 Task: Check the percentage active listings of ceramic floors in the last 5 years.
Action: Mouse moved to (1112, 252)
Screenshot: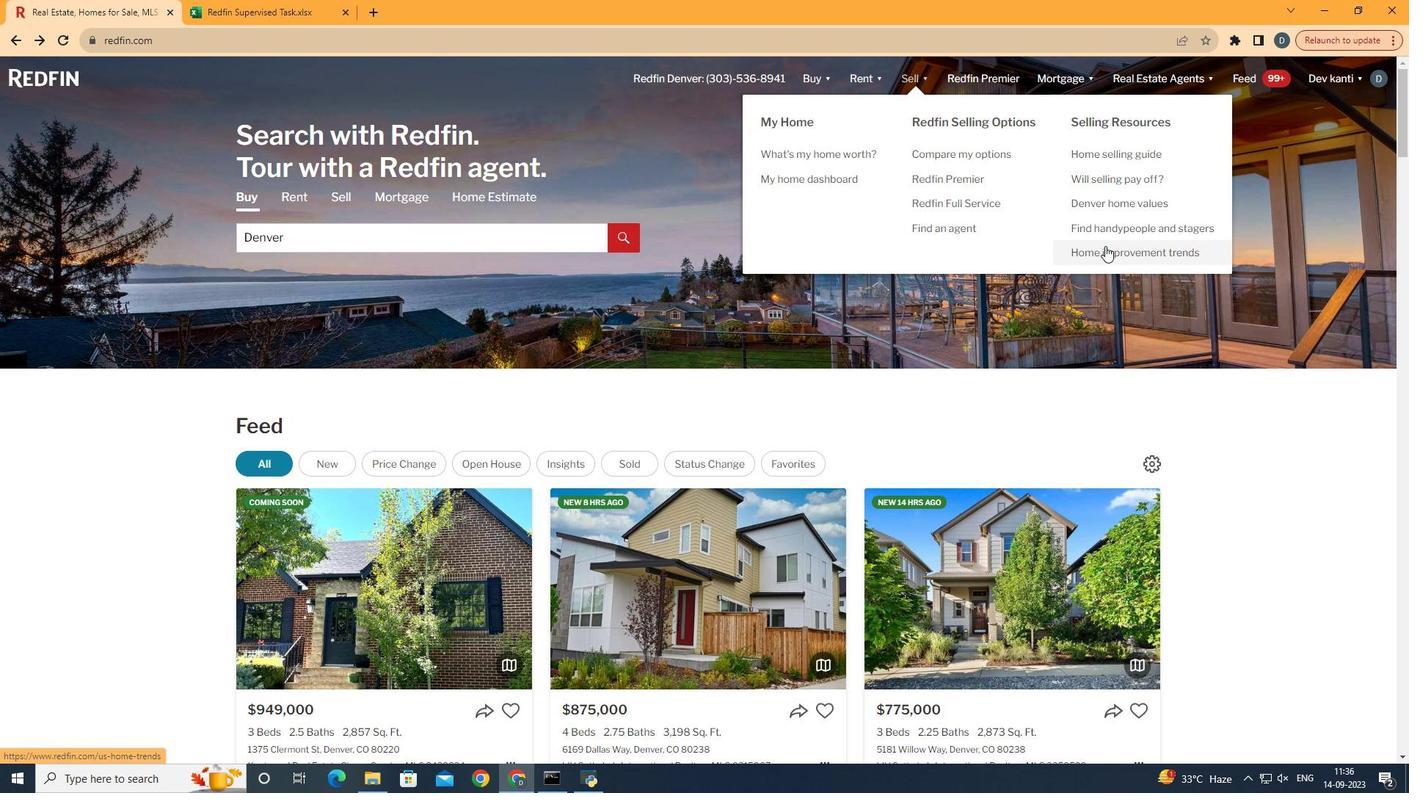 
Action: Mouse pressed left at (1112, 252)
Screenshot: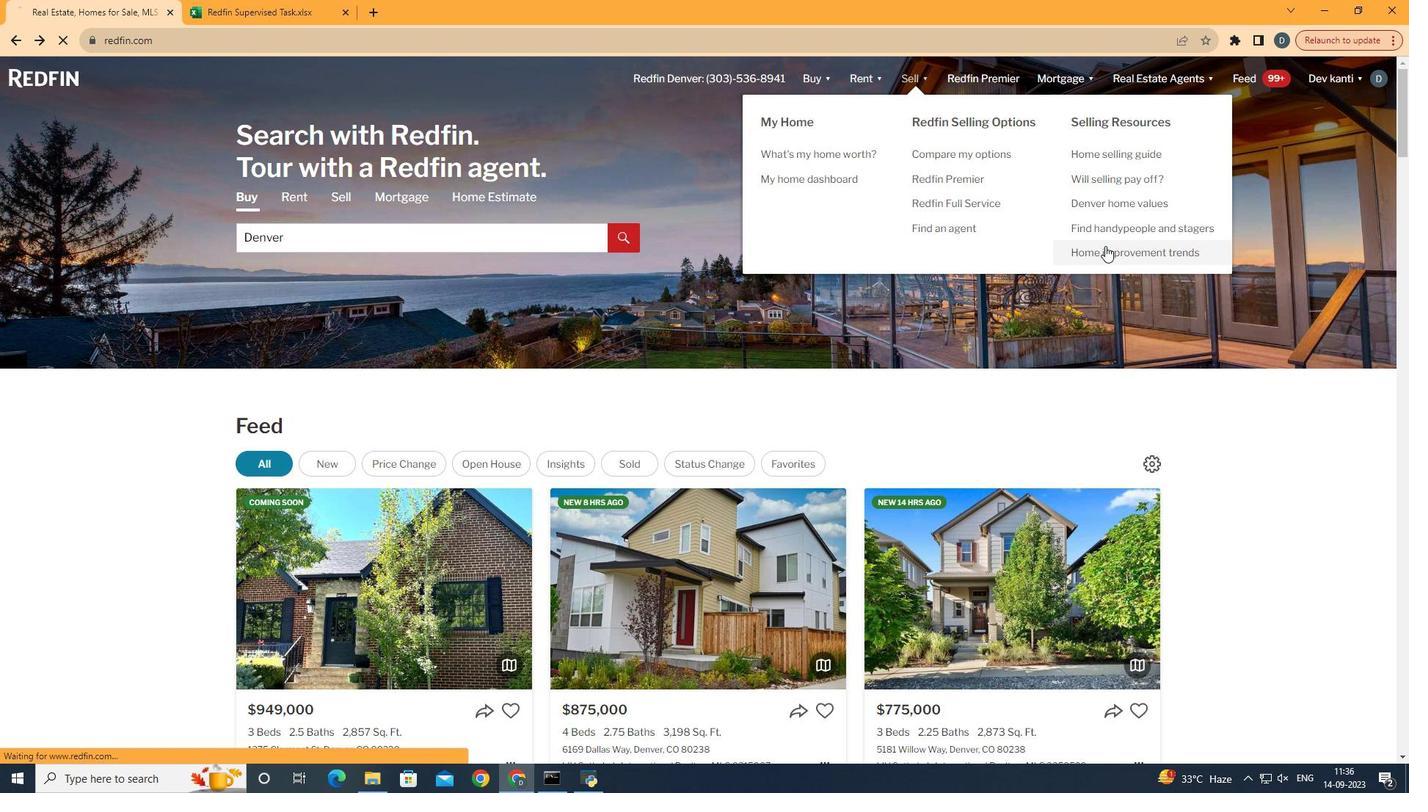 
Action: Mouse moved to (341, 297)
Screenshot: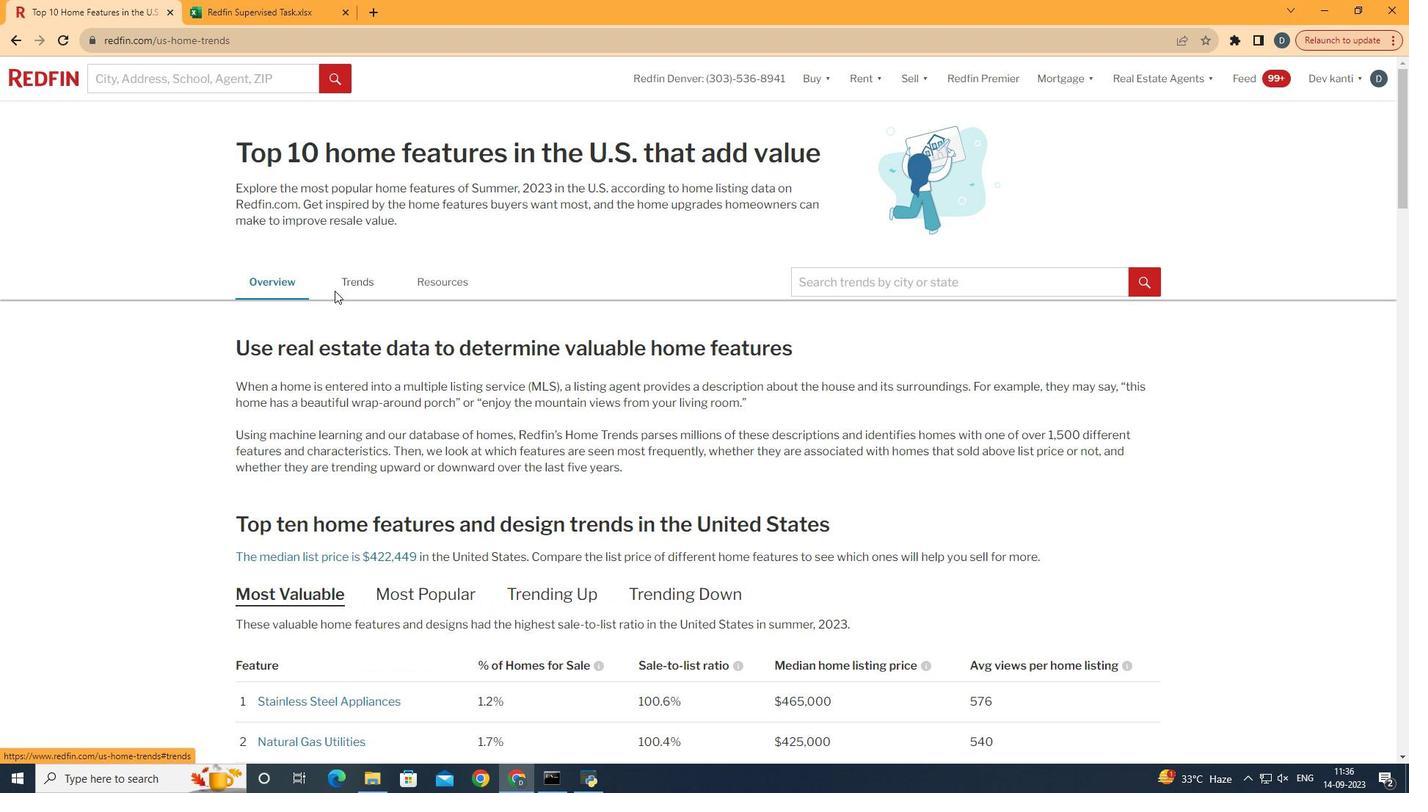 
Action: Mouse pressed left at (341, 297)
Screenshot: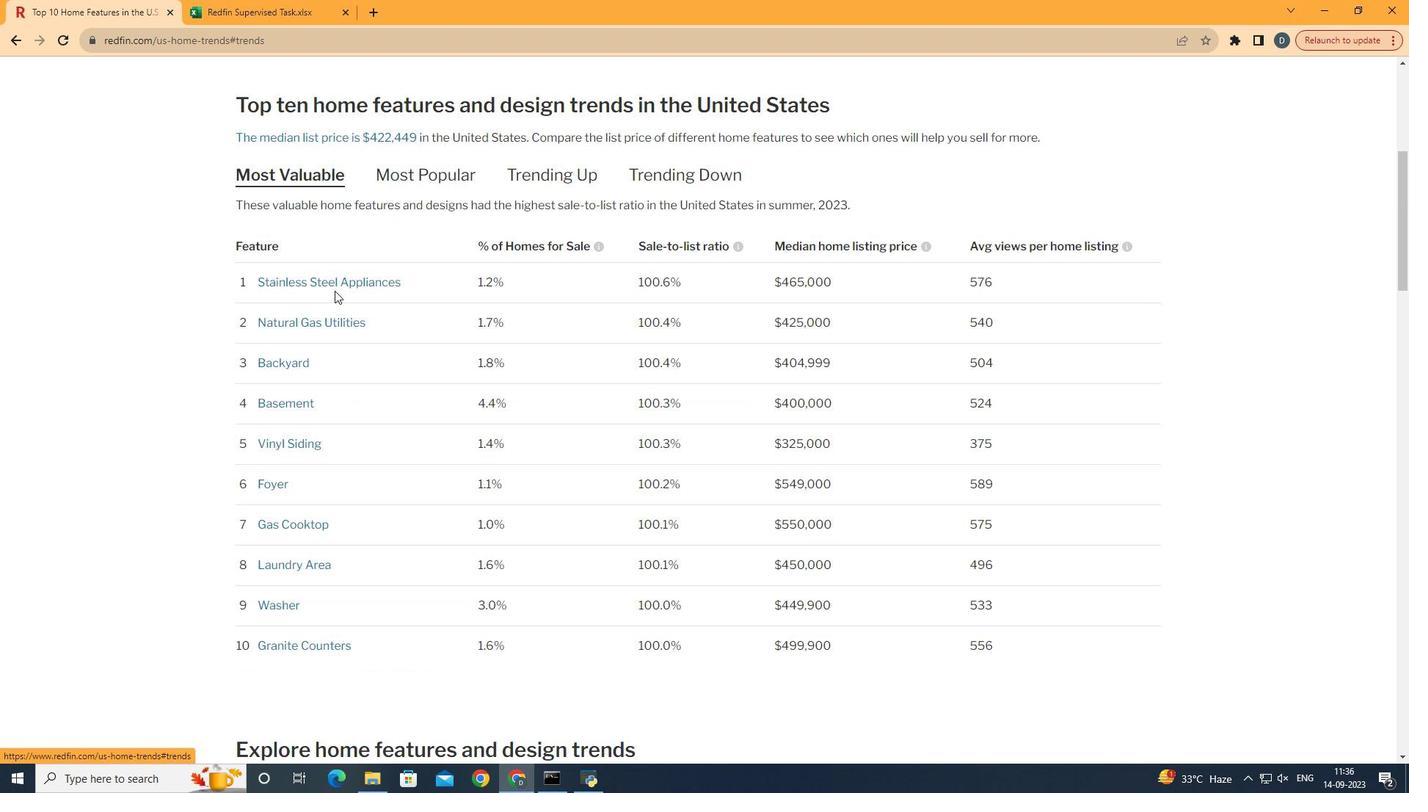 
Action: Mouse moved to (501, 335)
Screenshot: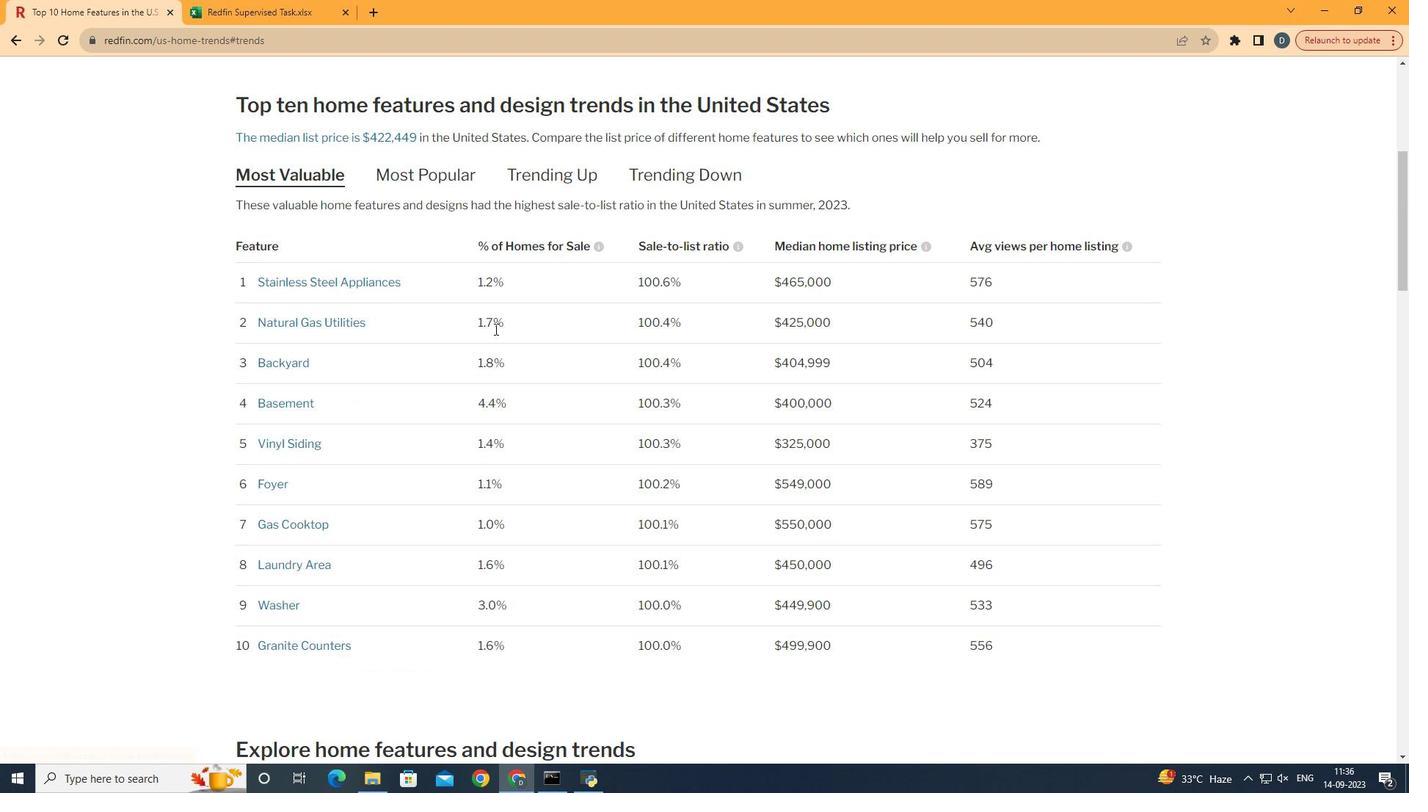 
Action: Mouse scrolled (501, 334) with delta (0, 0)
Screenshot: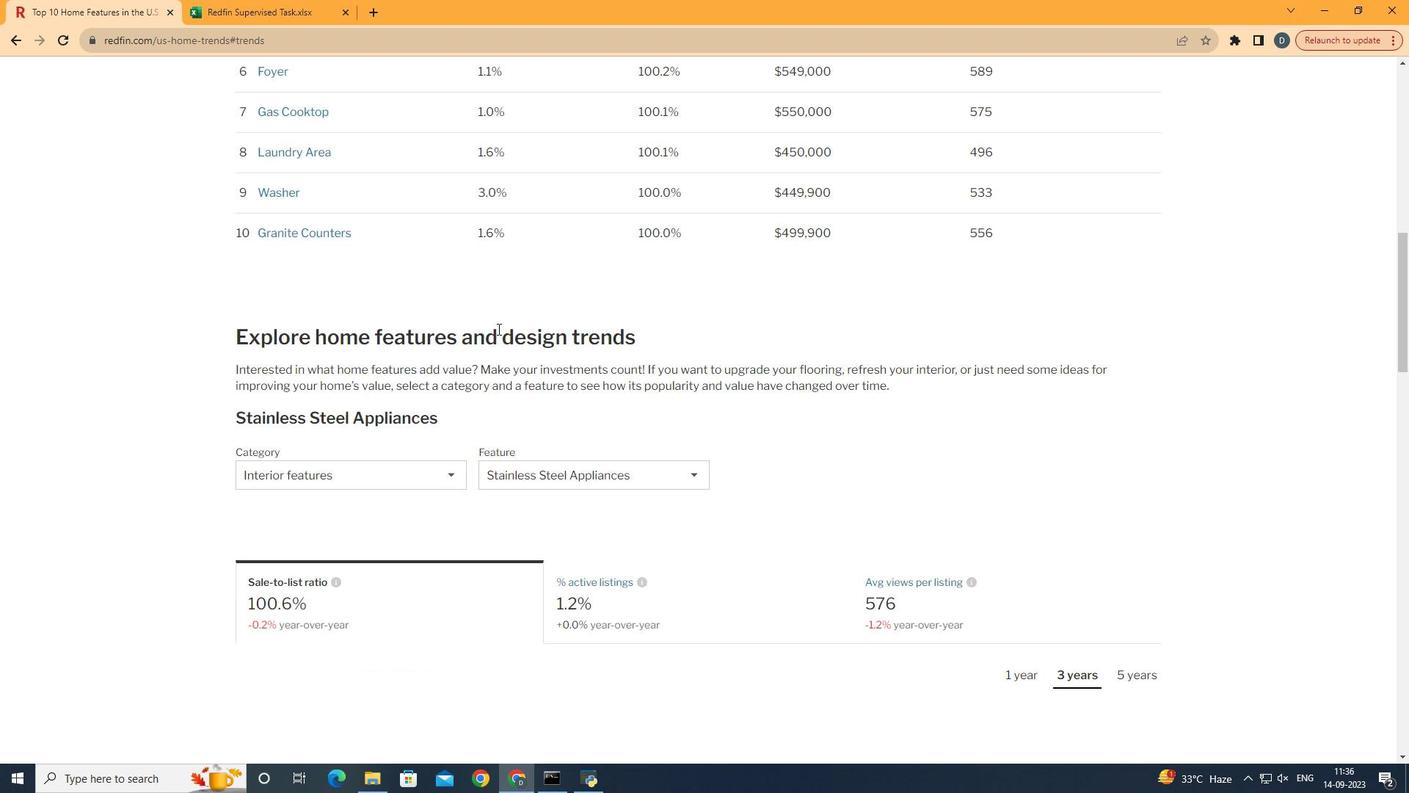 
Action: Mouse scrolled (501, 334) with delta (0, 0)
Screenshot: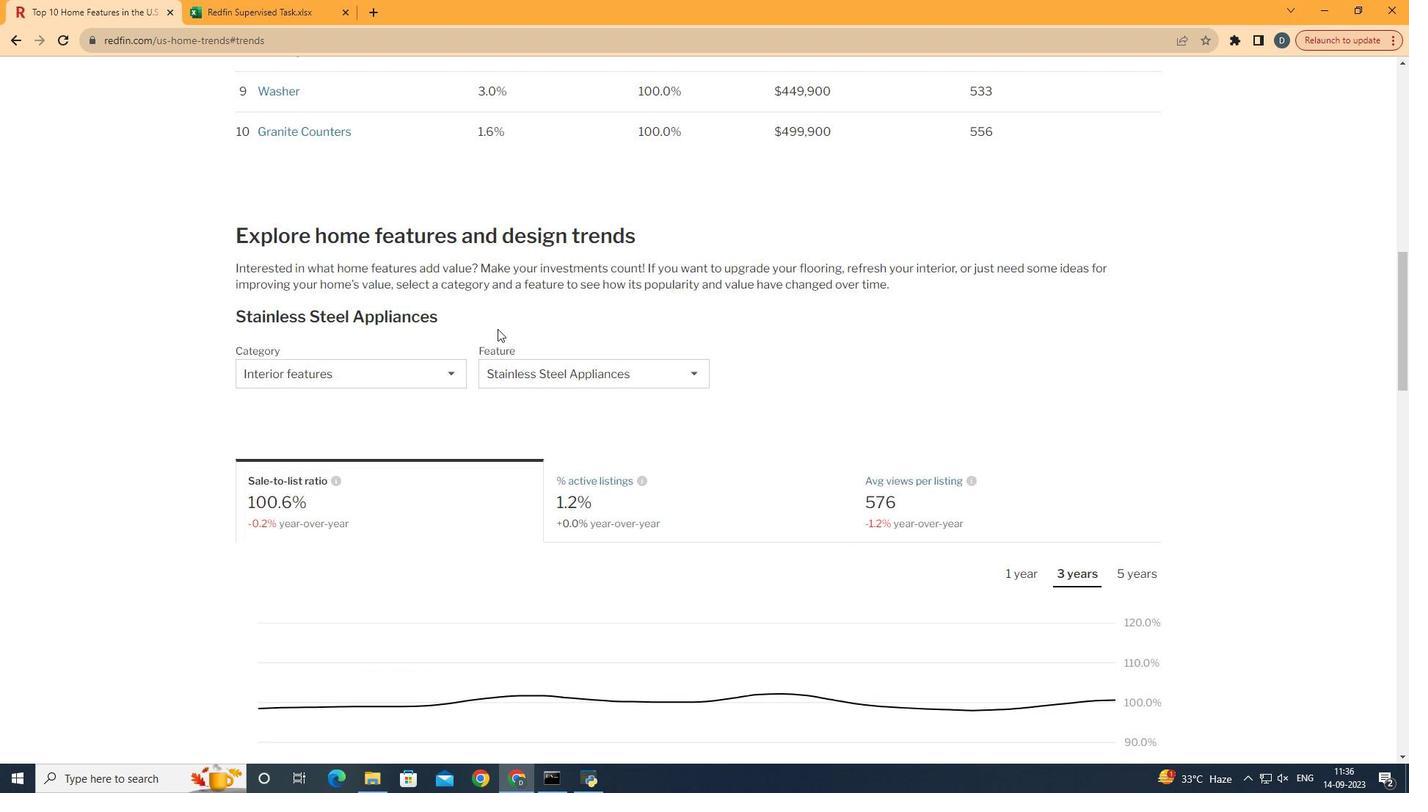 
Action: Mouse scrolled (501, 334) with delta (0, 0)
Screenshot: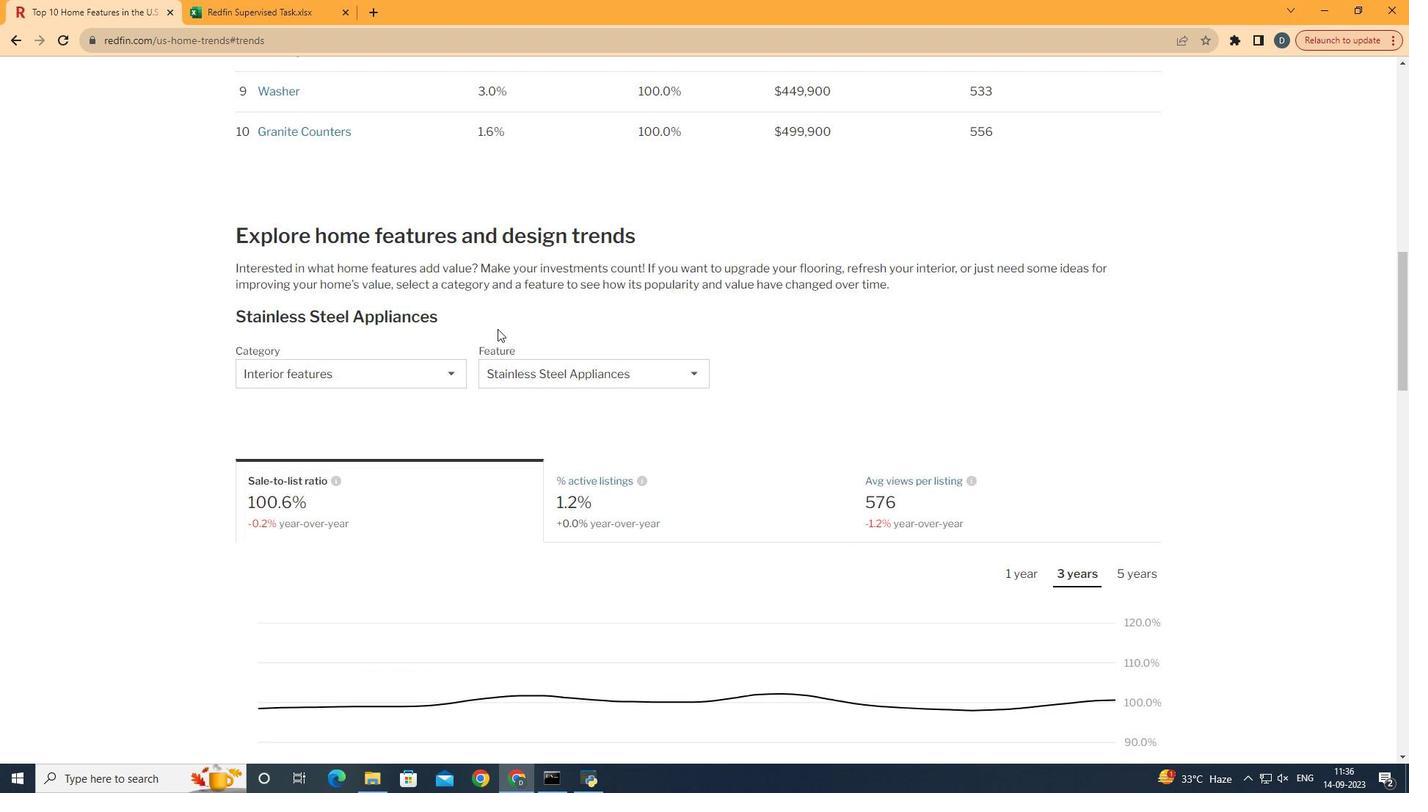 
Action: Mouse scrolled (501, 334) with delta (0, 0)
Screenshot: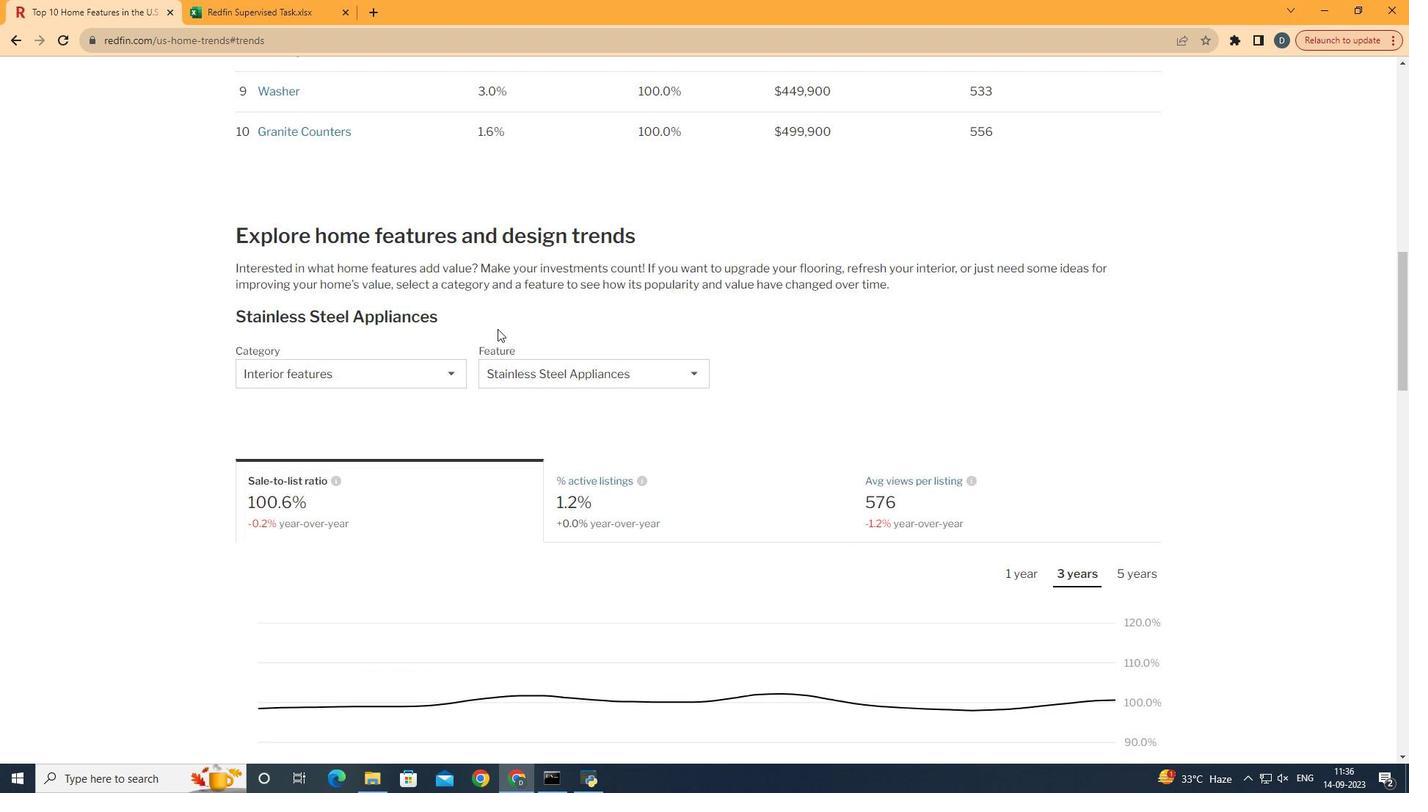 
Action: Mouse scrolled (501, 334) with delta (0, 0)
Screenshot: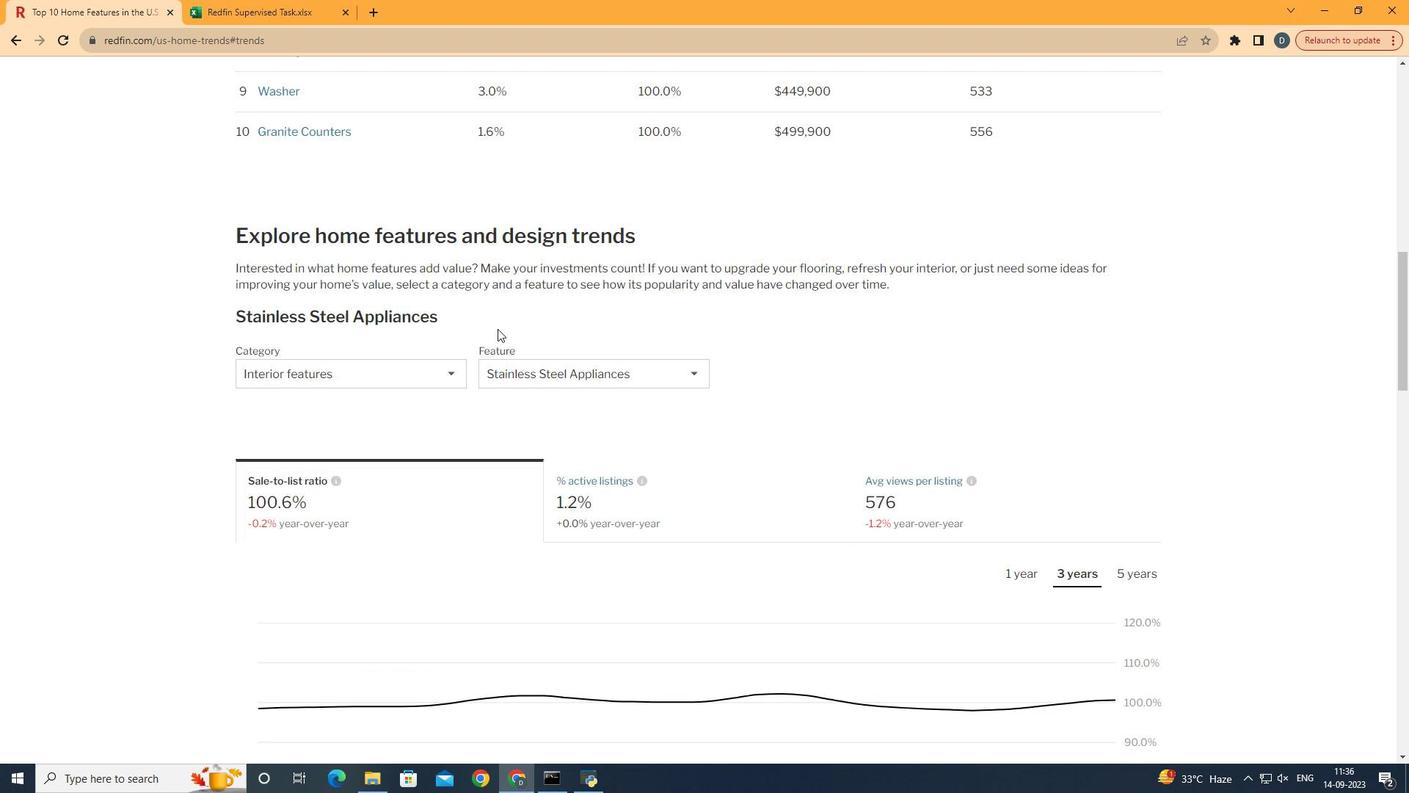 
Action: Mouse moved to (502, 335)
Screenshot: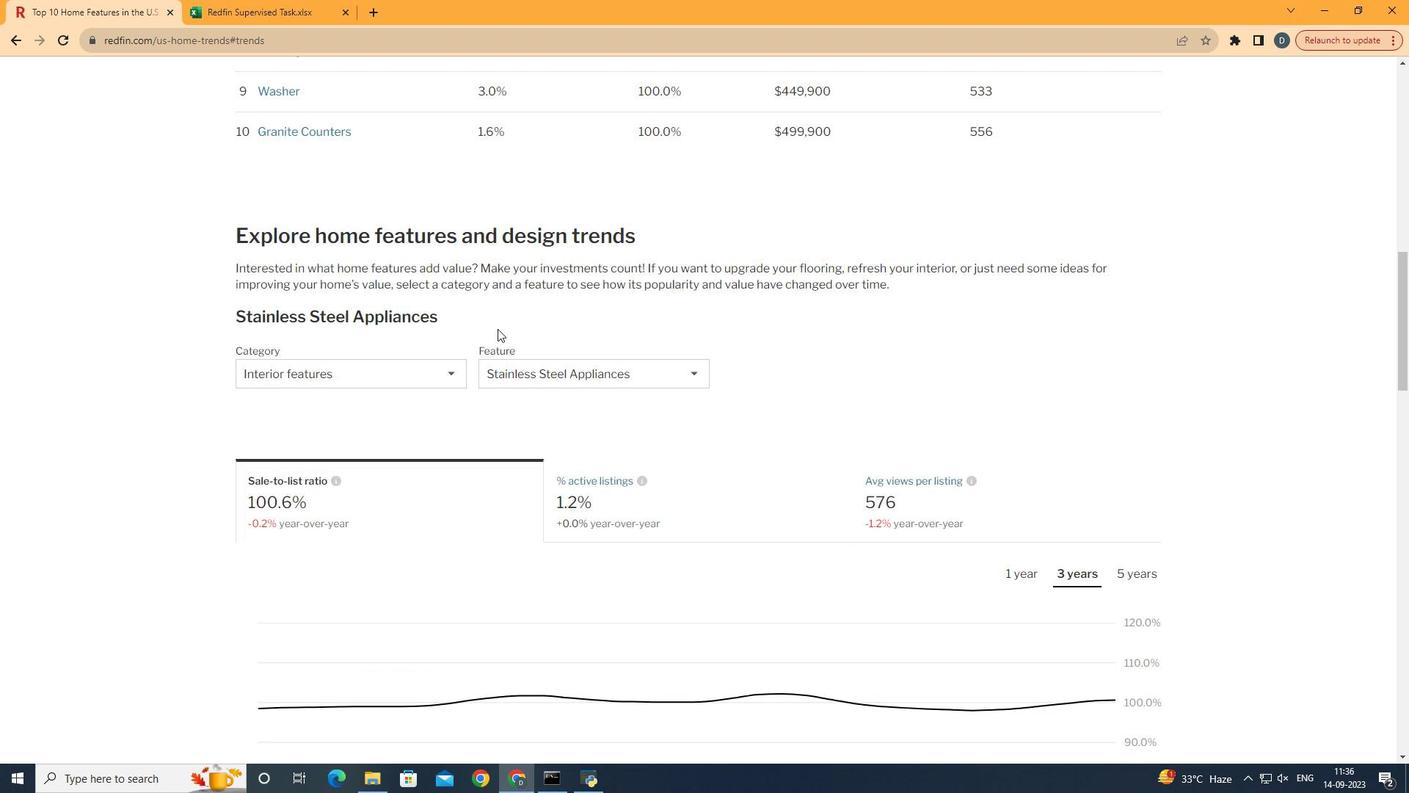 
Action: Mouse scrolled (502, 334) with delta (0, 0)
Screenshot: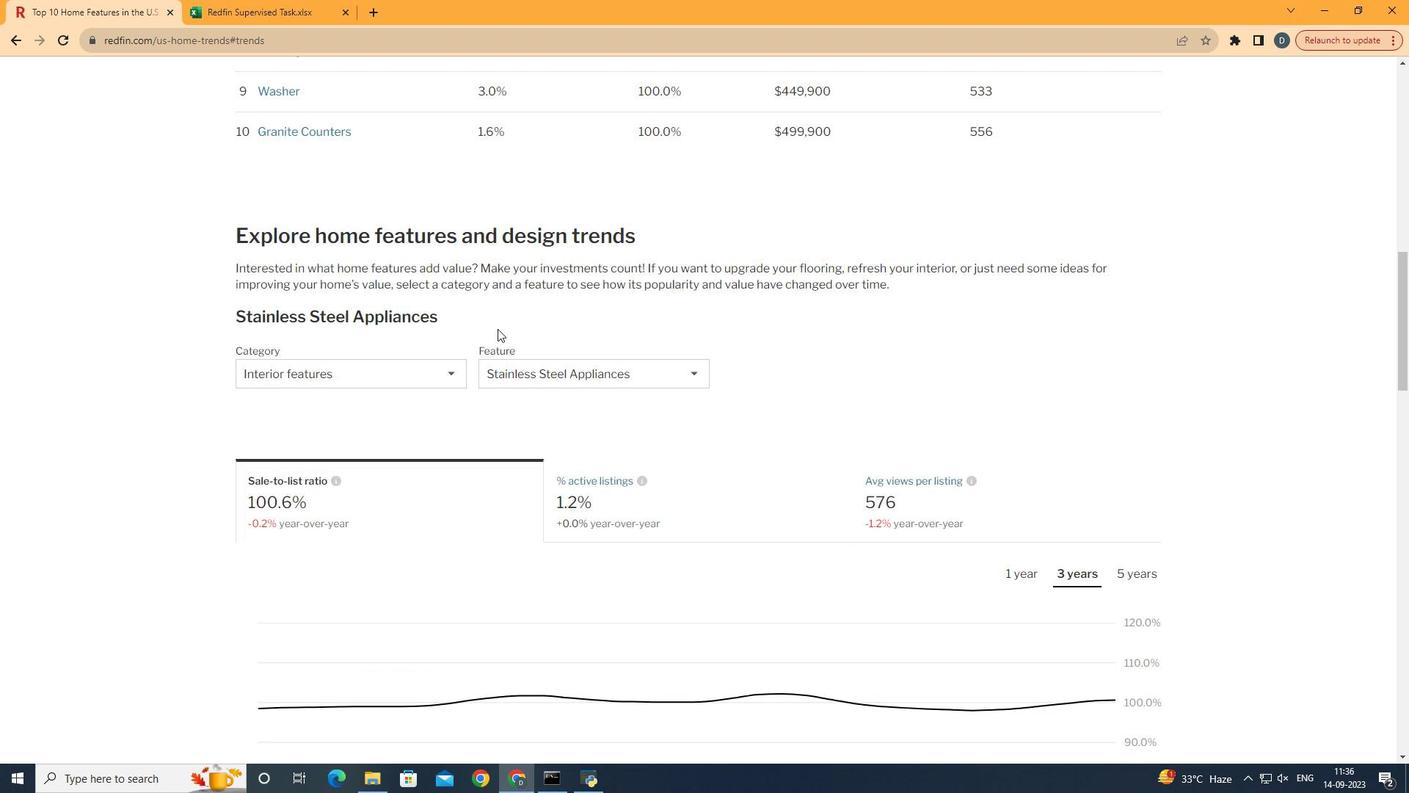 
Action: Mouse moved to (504, 335)
Screenshot: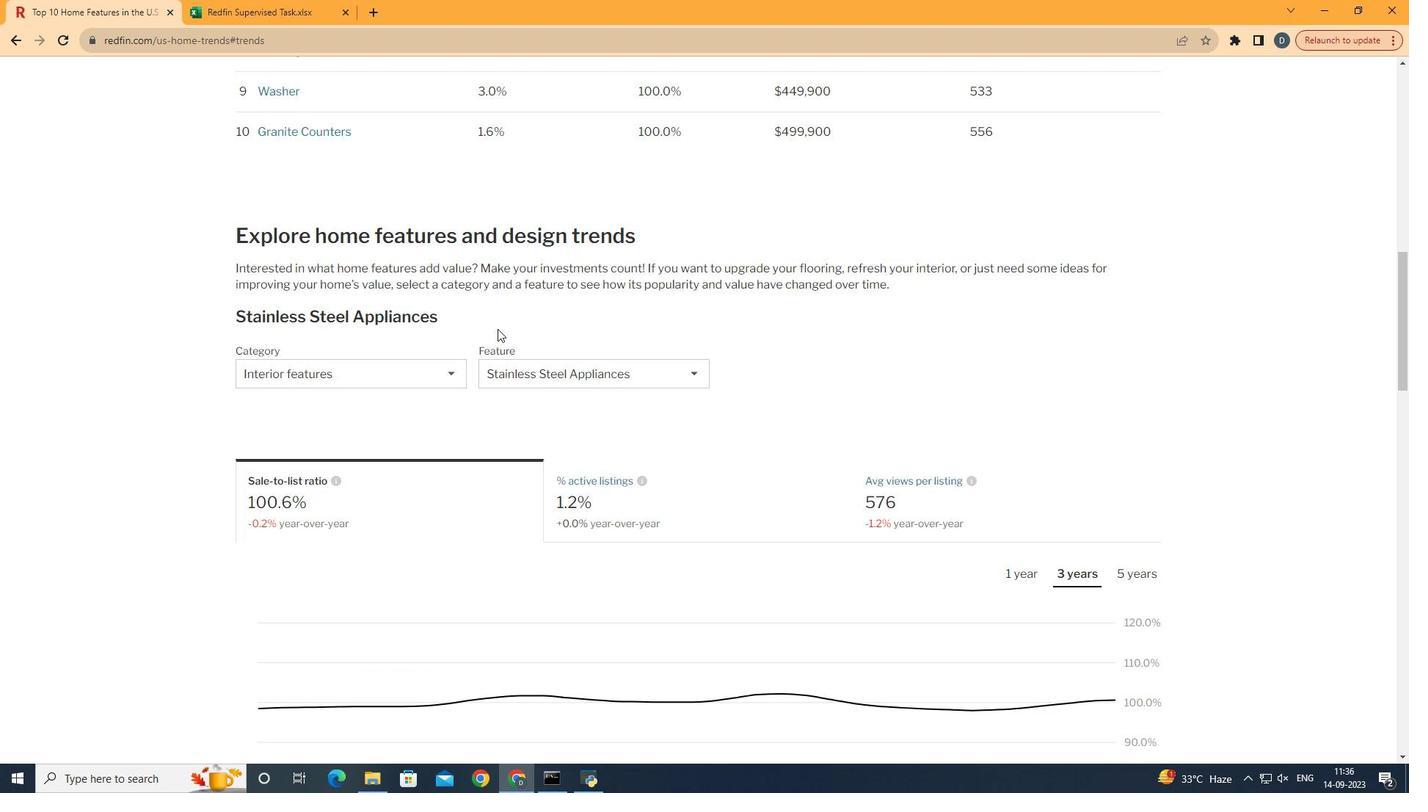 
Action: Mouse scrolled (504, 334) with delta (0, 0)
Screenshot: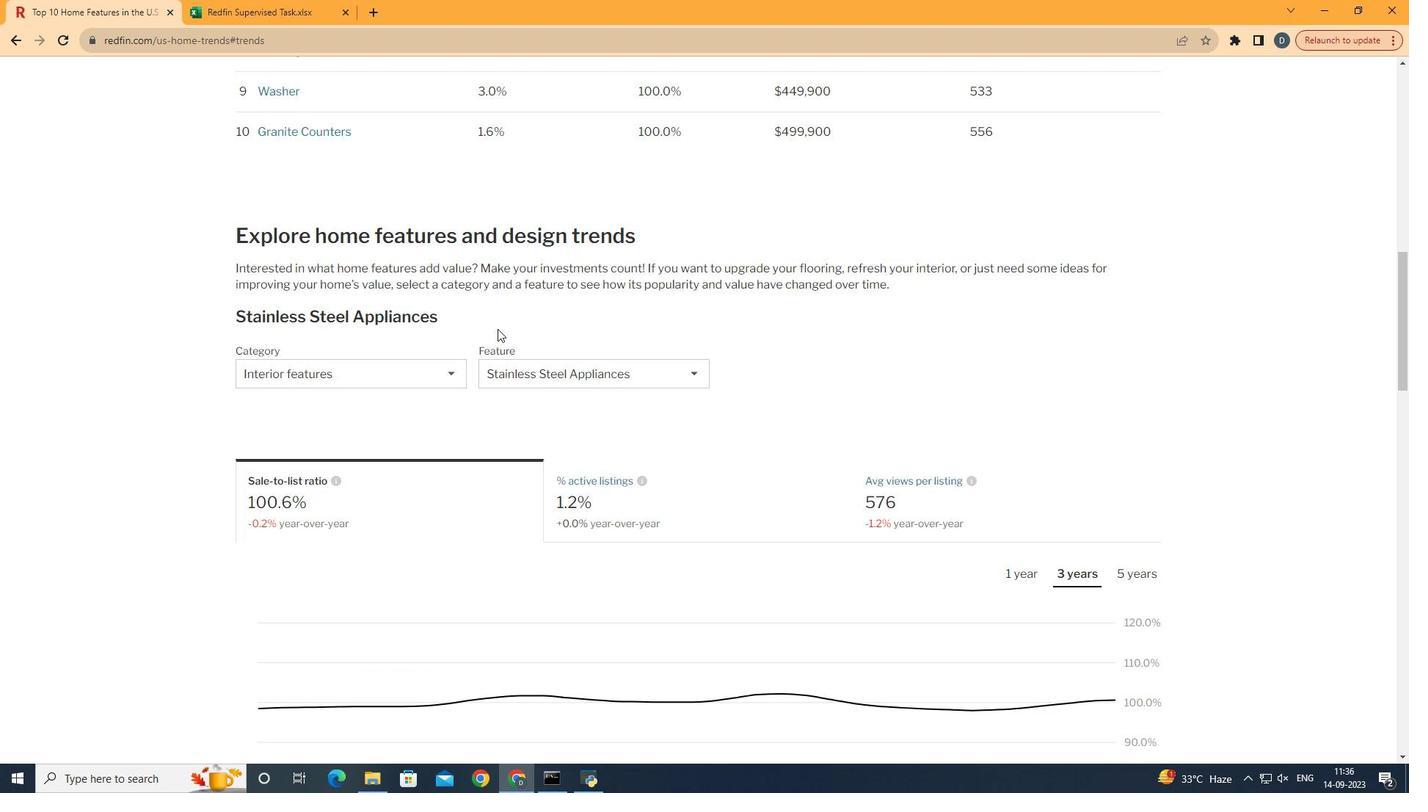 
Action: Mouse scrolled (504, 334) with delta (0, 0)
Screenshot: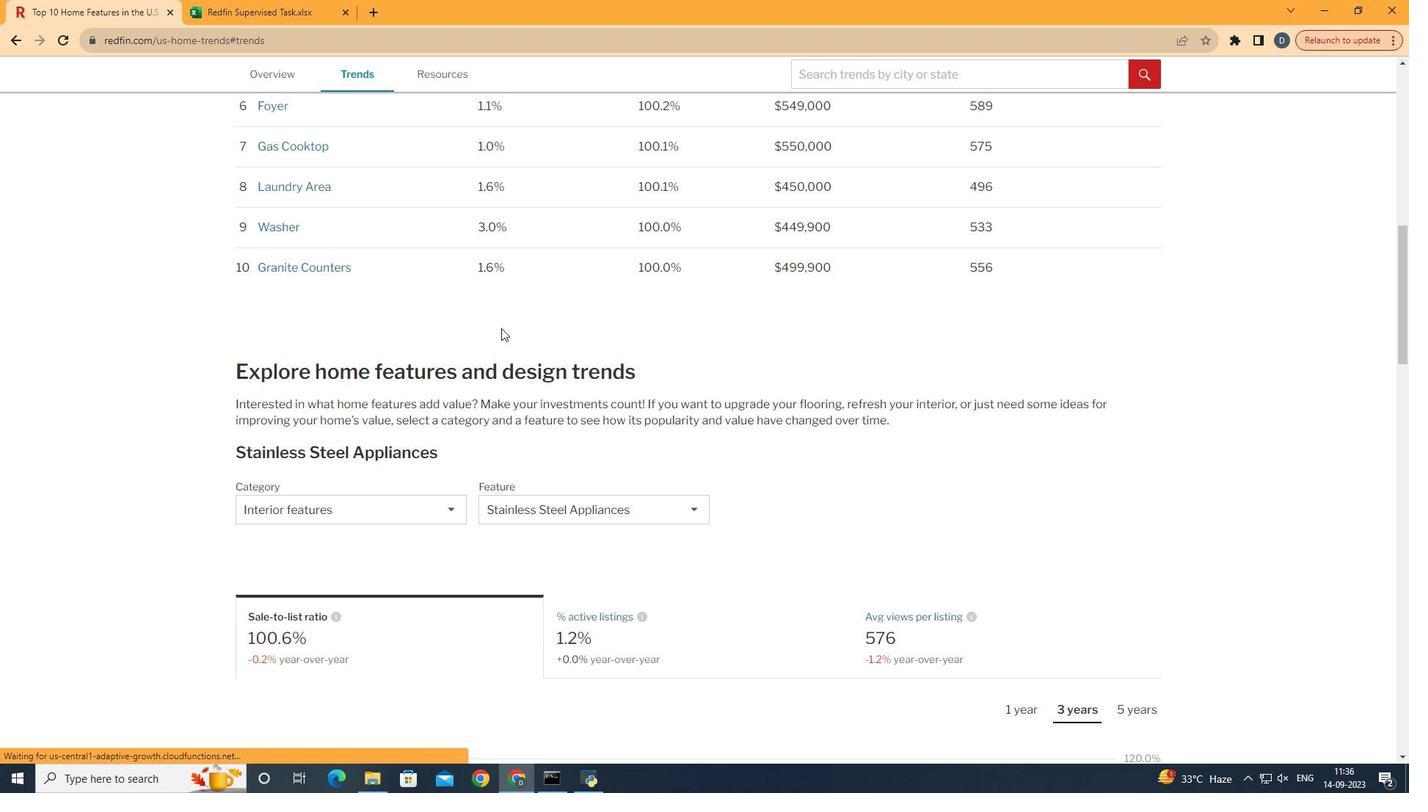 
Action: Mouse moved to (356, 406)
Screenshot: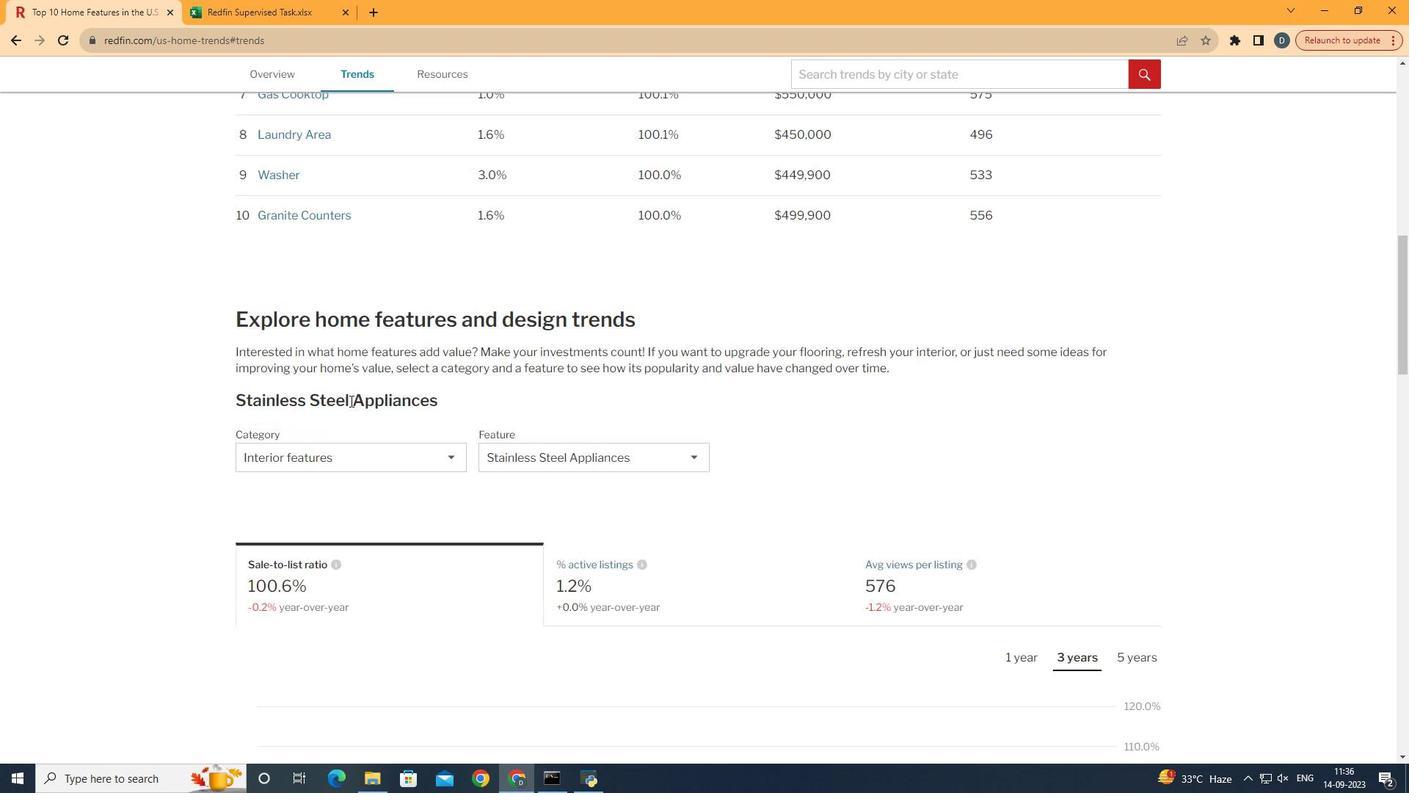
Action: Mouse scrolled (356, 406) with delta (0, 0)
Screenshot: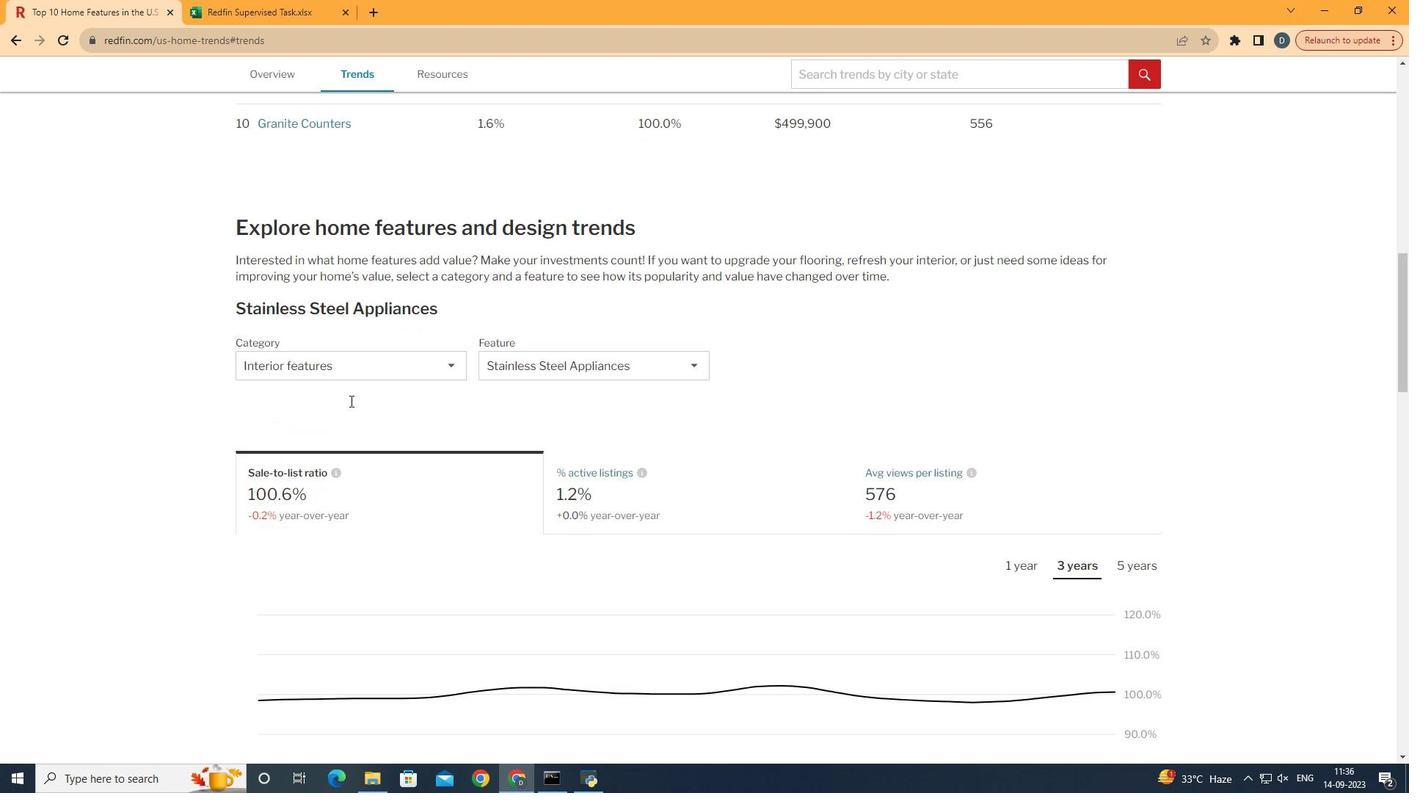 
Action: Mouse scrolled (356, 406) with delta (0, 0)
Screenshot: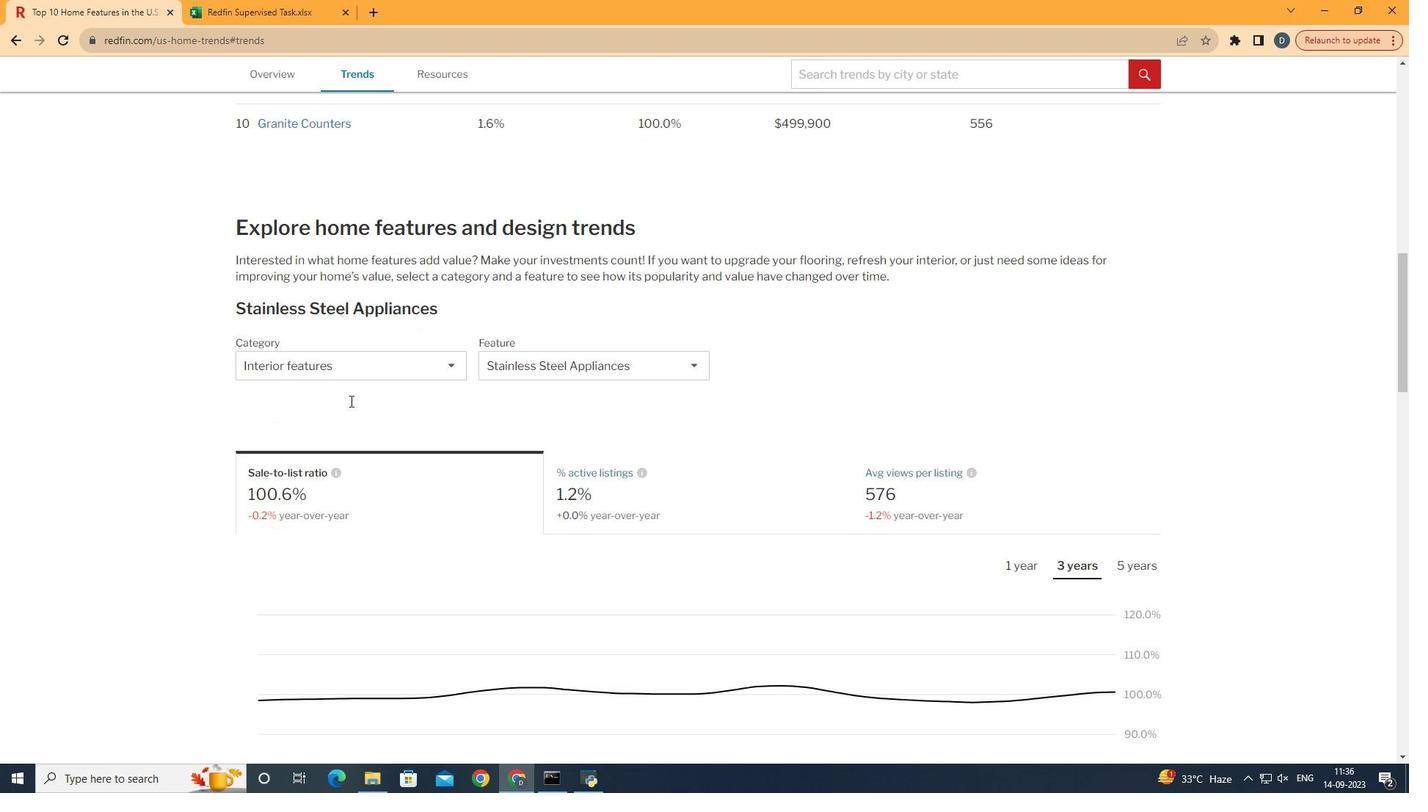 
Action: Mouse scrolled (356, 406) with delta (0, 0)
Screenshot: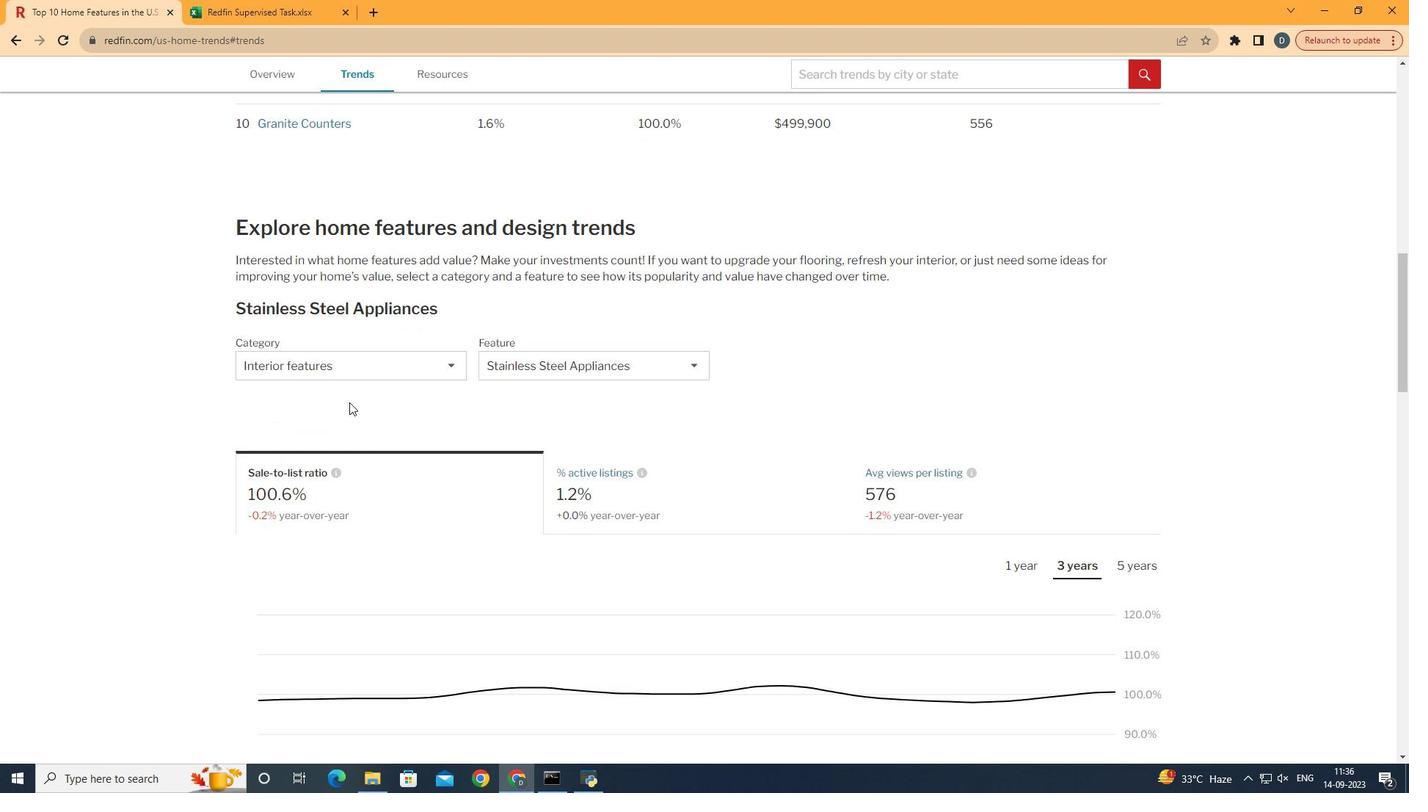 
Action: Mouse moved to (363, 378)
Screenshot: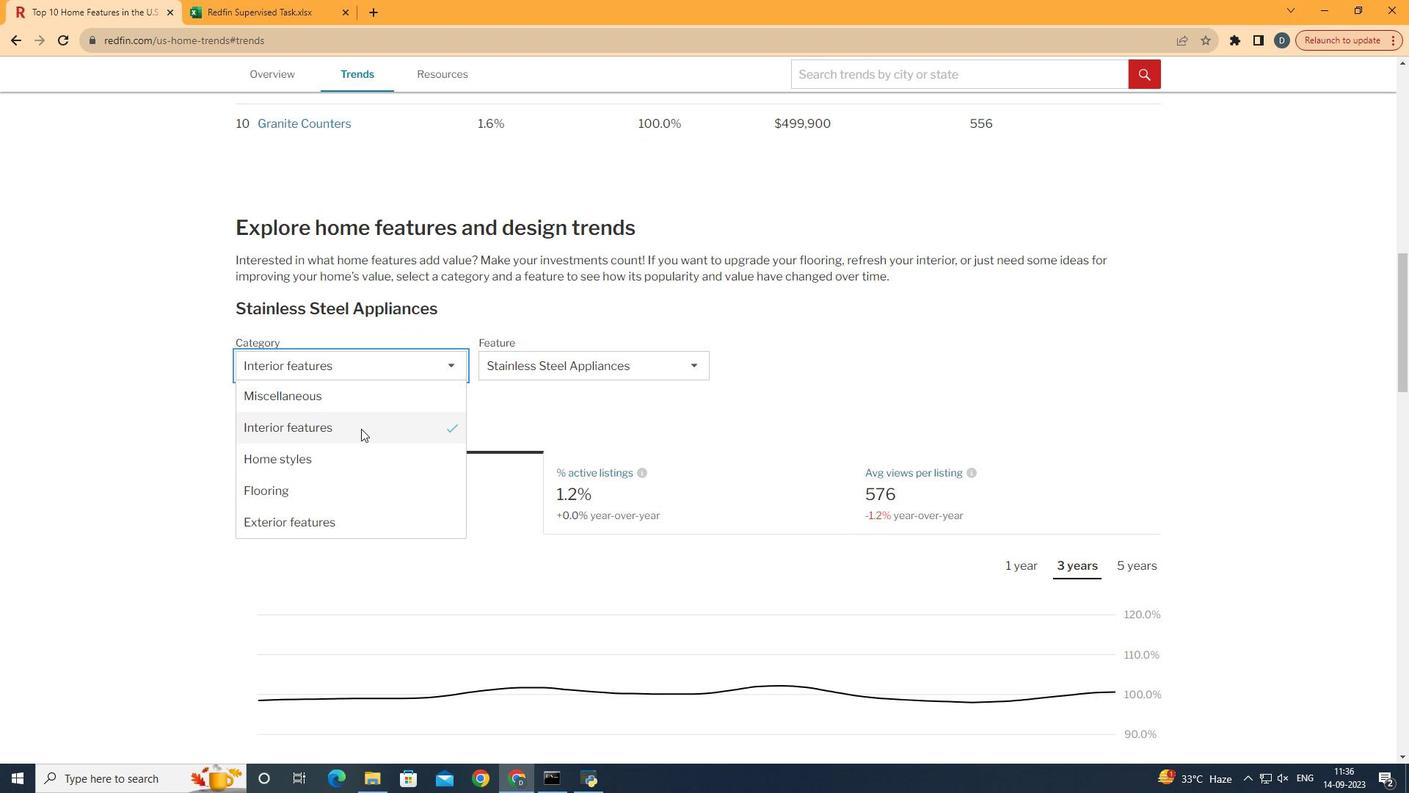 
Action: Mouse pressed left at (363, 378)
Screenshot: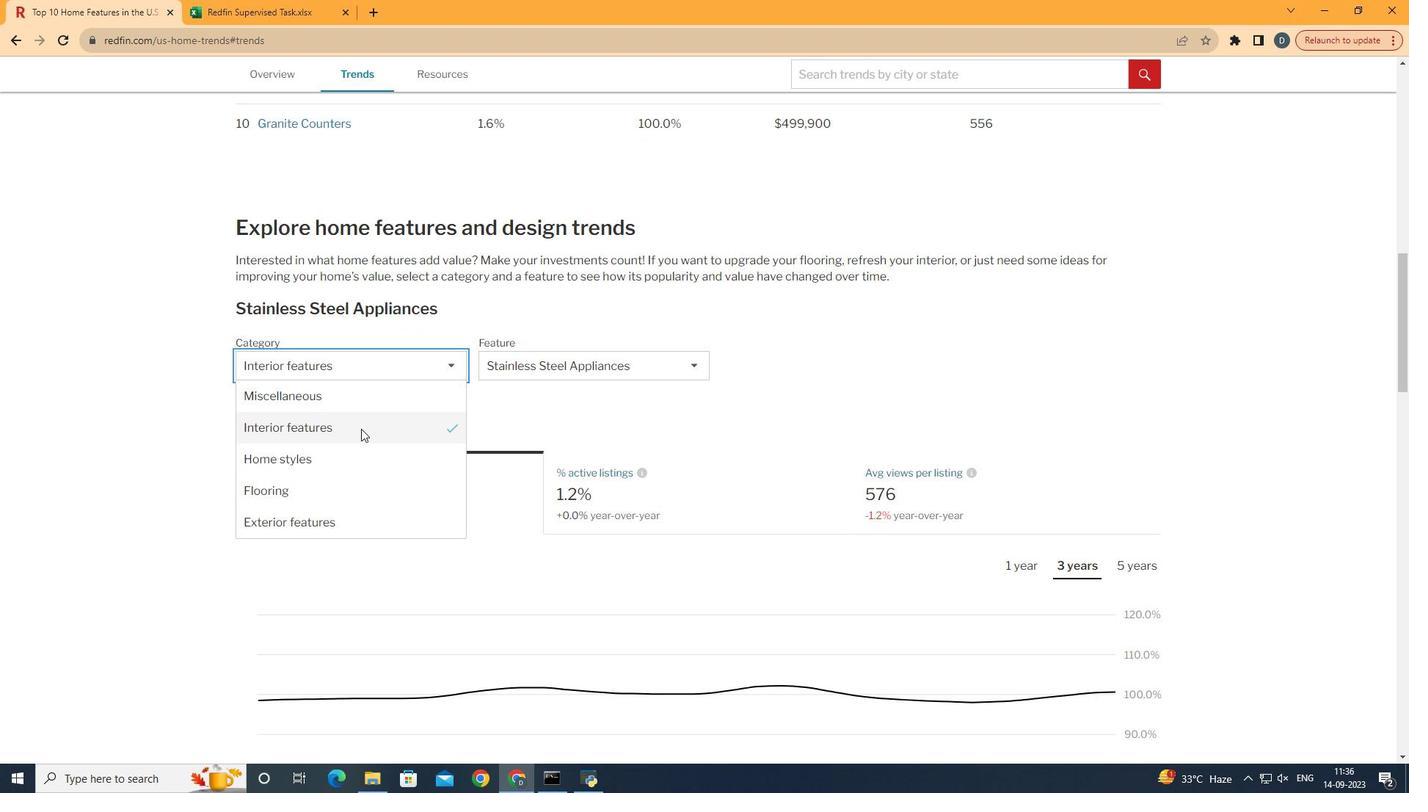 
Action: Mouse moved to (369, 493)
Screenshot: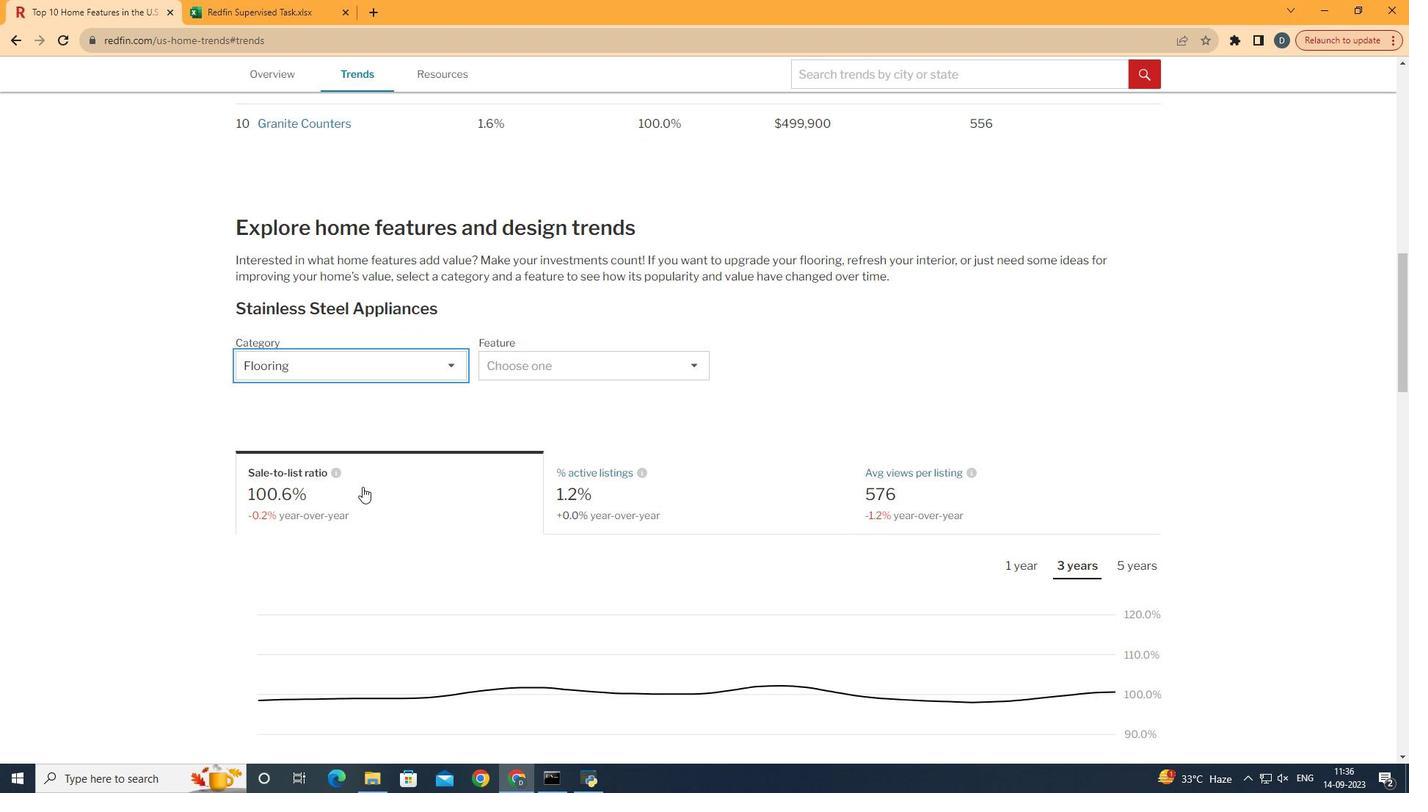 
Action: Mouse pressed left at (369, 493)
Screenshot: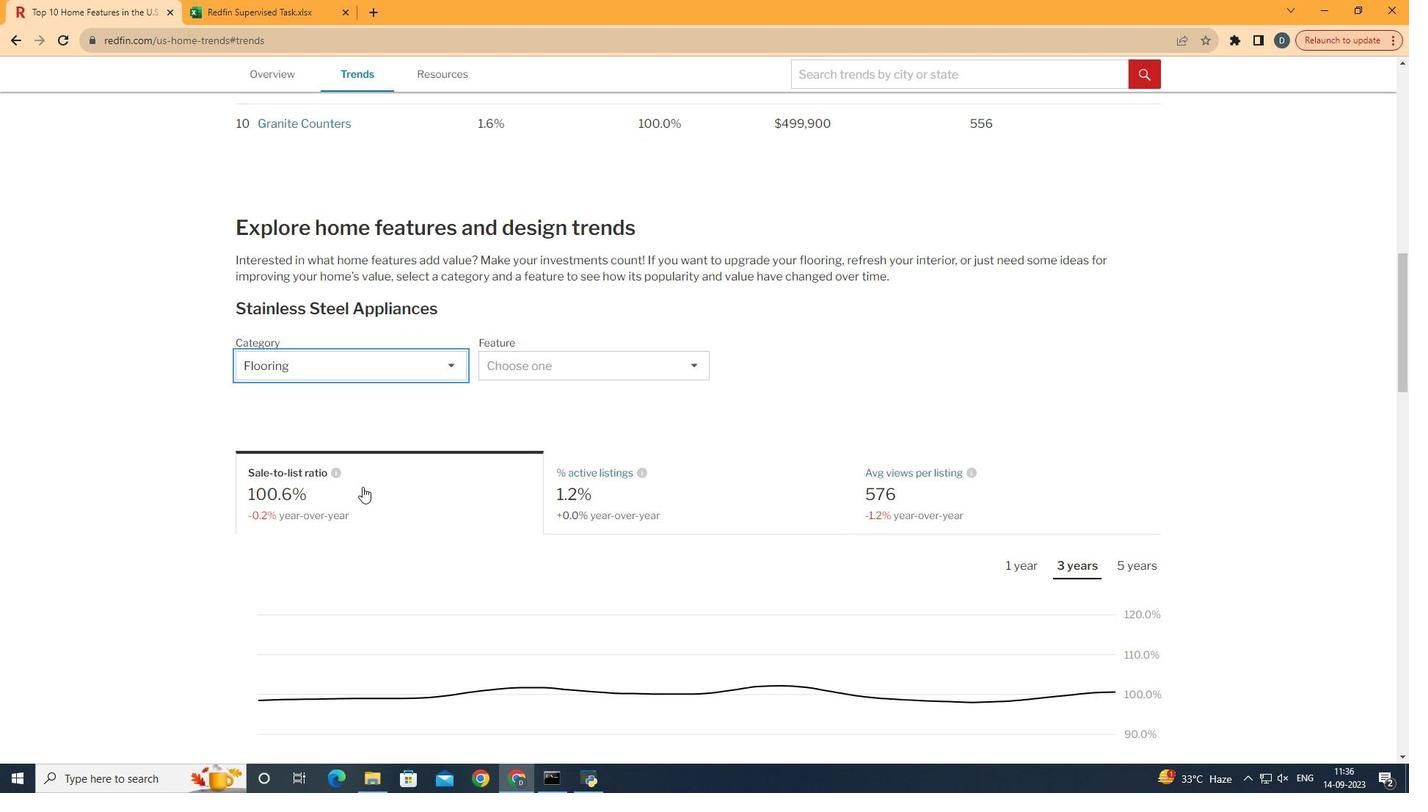 
Action: Mouse moved to (638, 361)
Screenshot: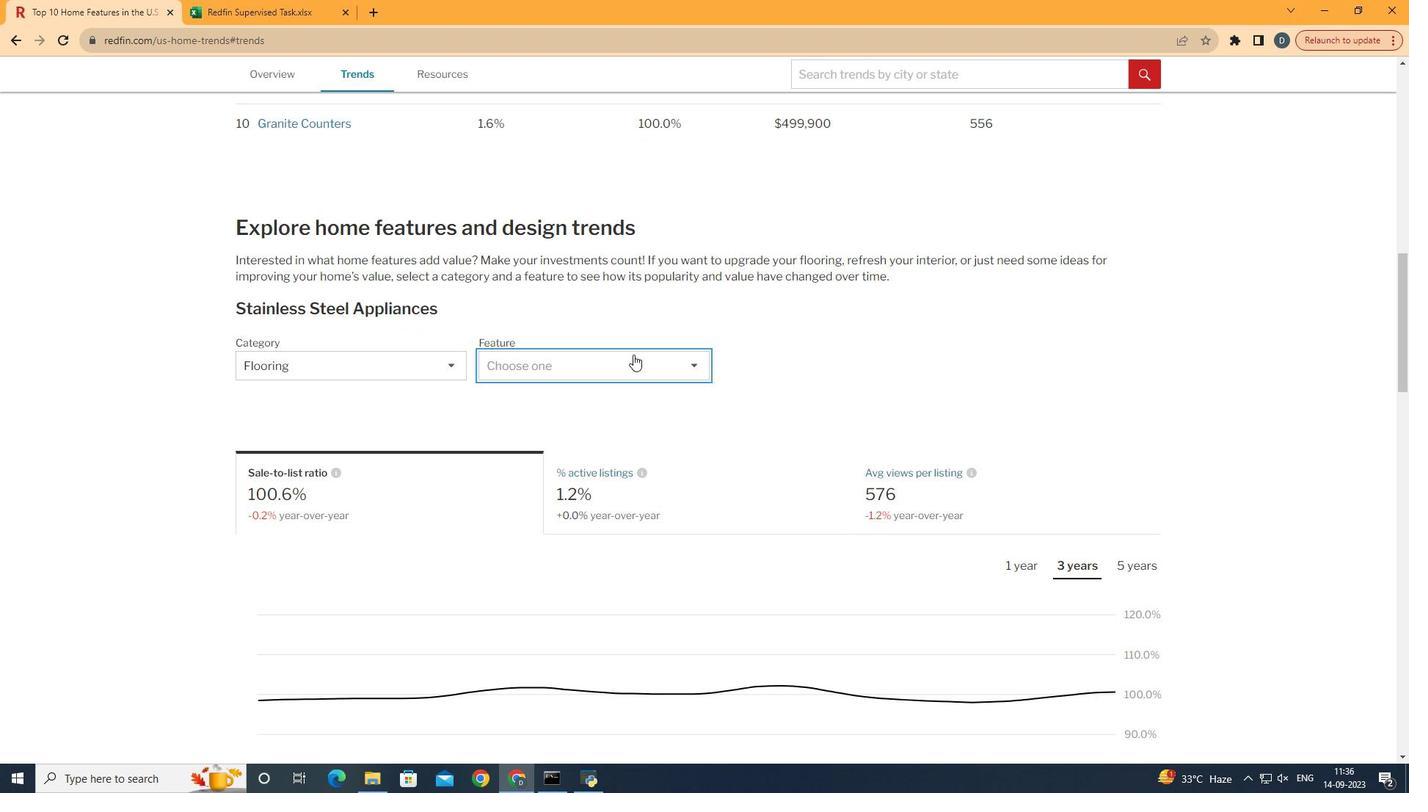 
Action: Mouse pressed left at (638, 361)
Screenshot: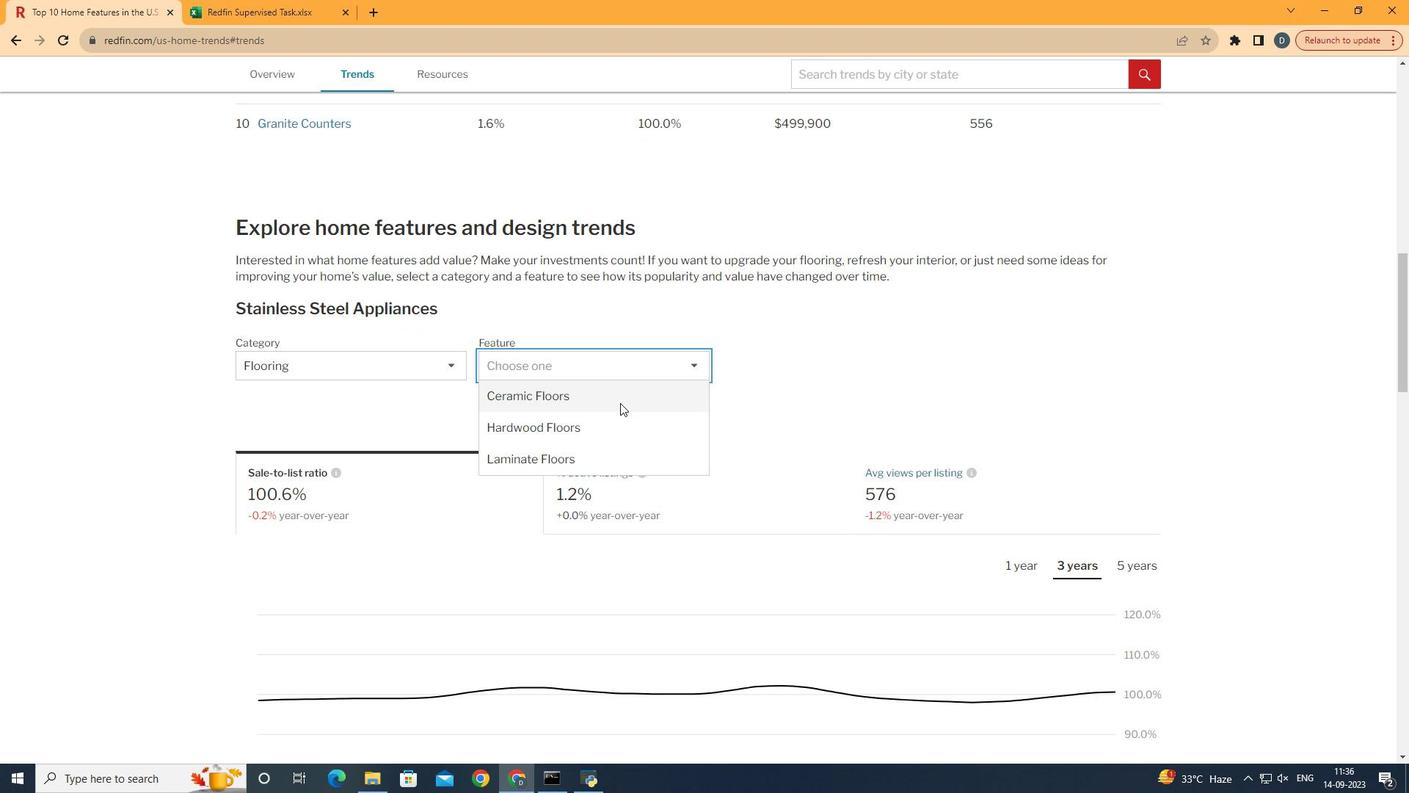 
Action: Mouse moved to (627, 414)
Screenshot: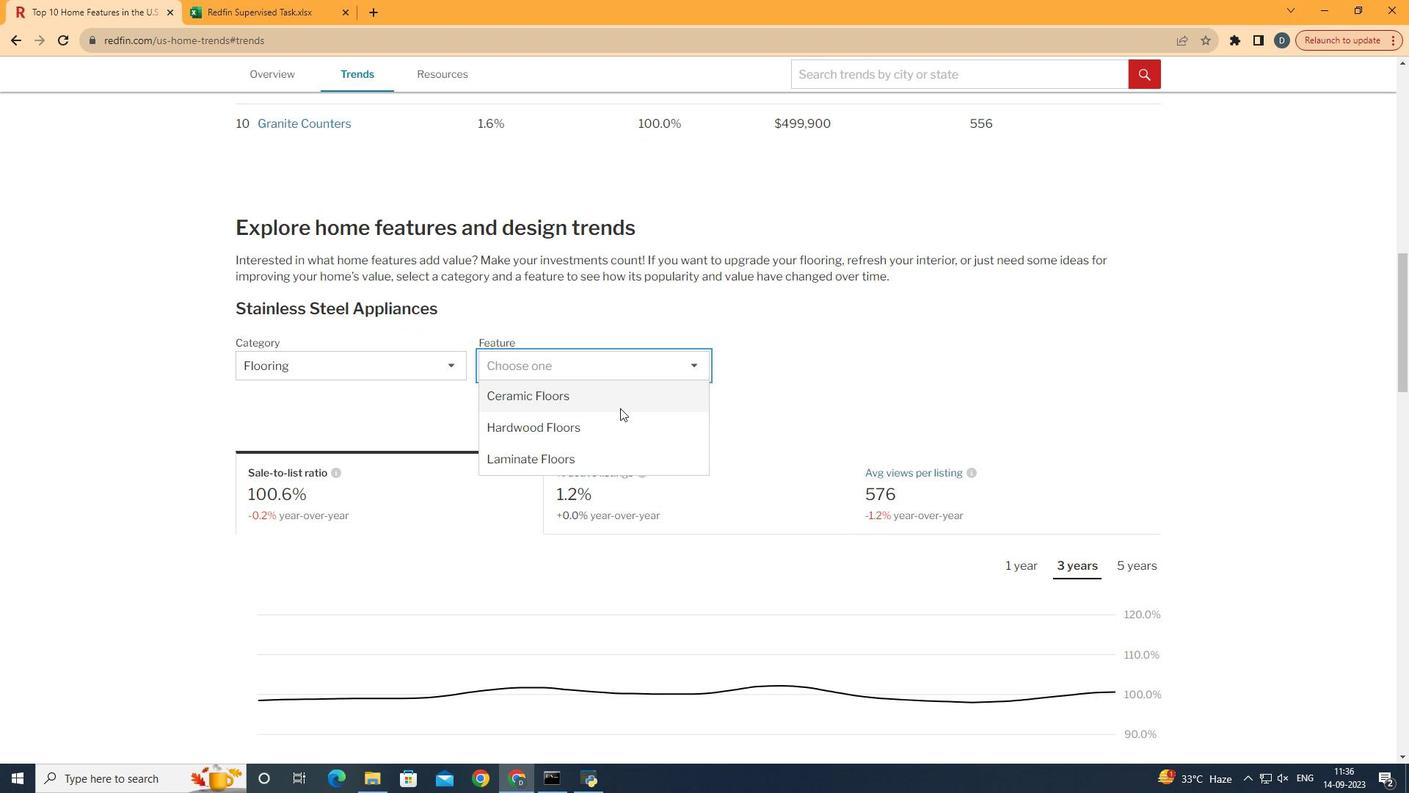 
Action: Mouse pressed left at (627, 414)
Screenshot: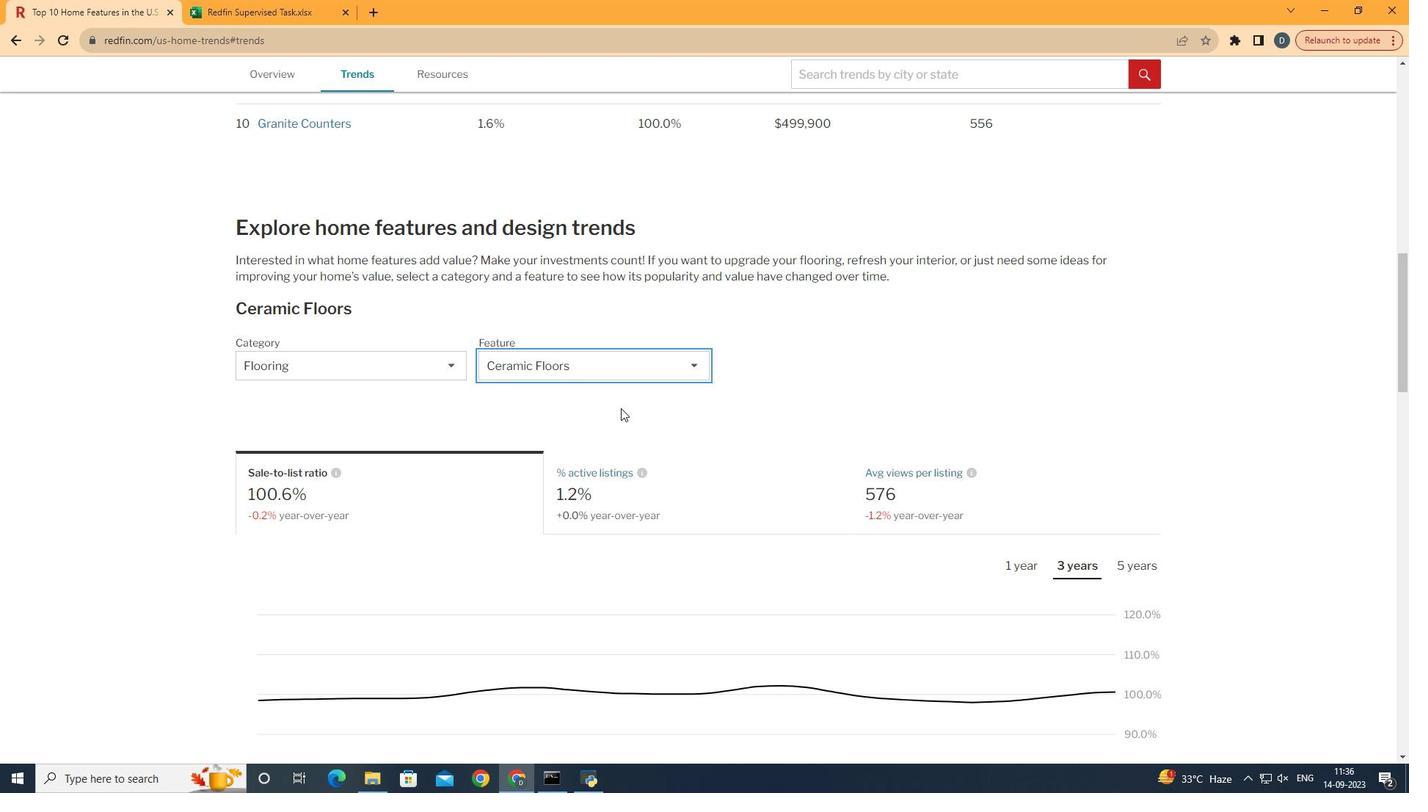 
Action: Mouse moved to (776, 483)
Screenshot: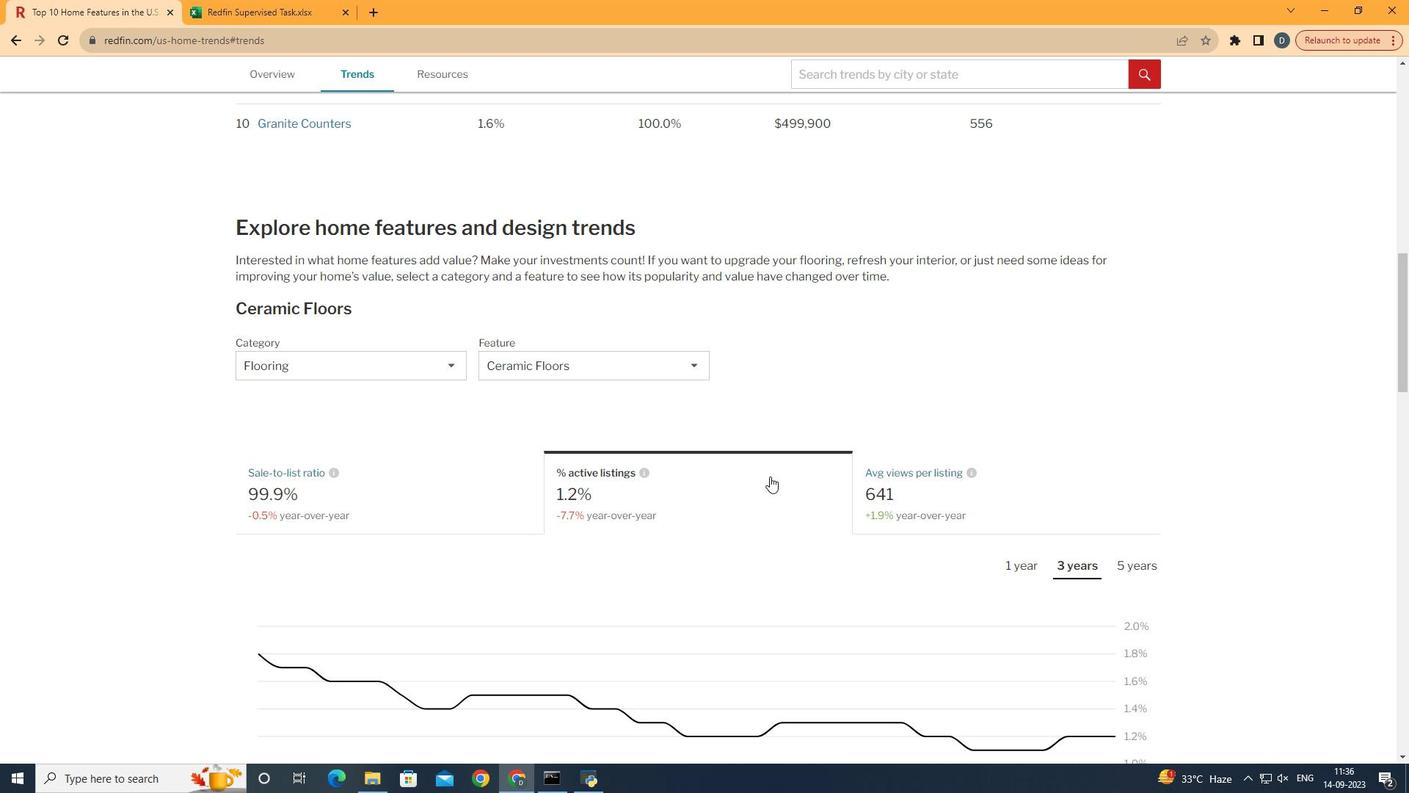 
Action: Mouse pressed left at (776, 483)
Screenshot: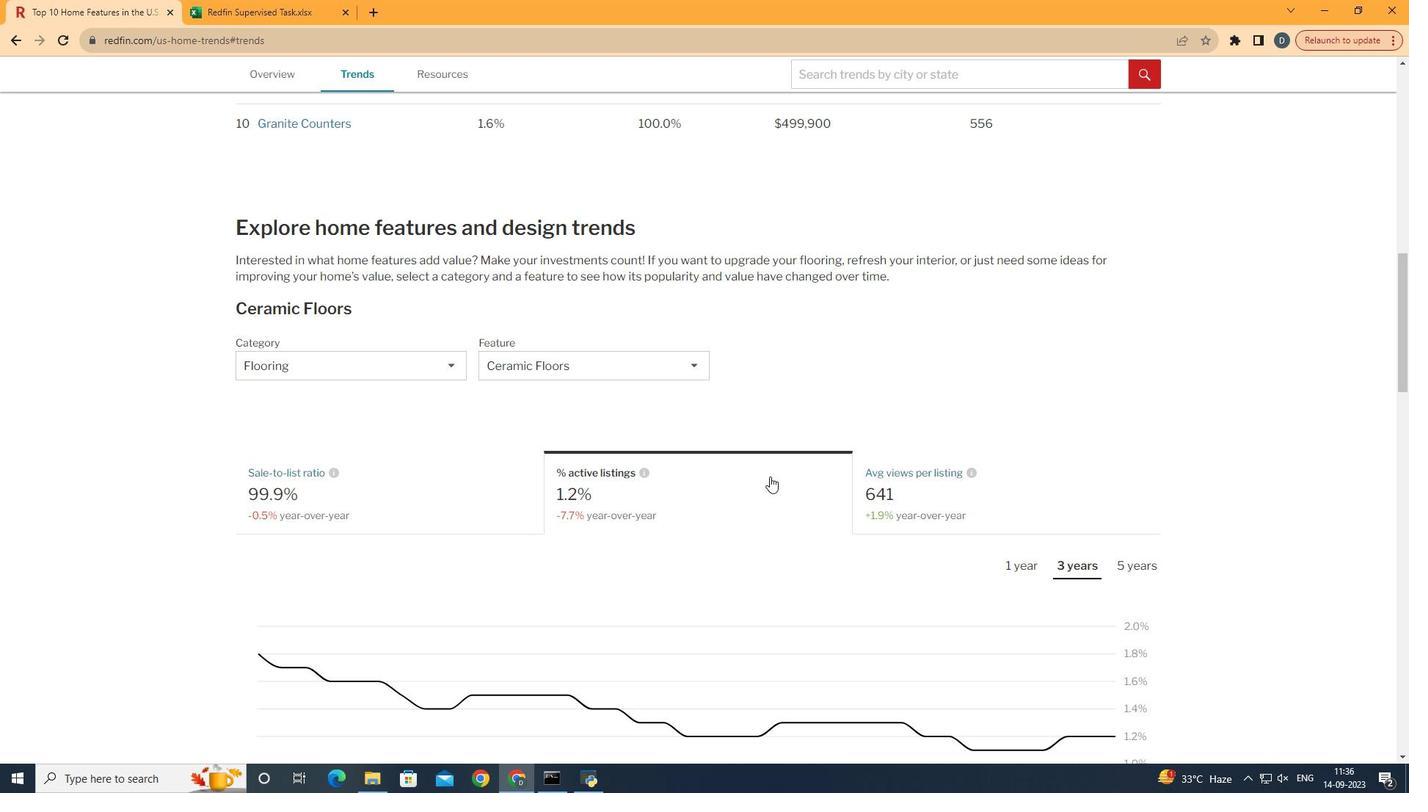 
Action: Mouse moved to (962, 373)
Screenshot: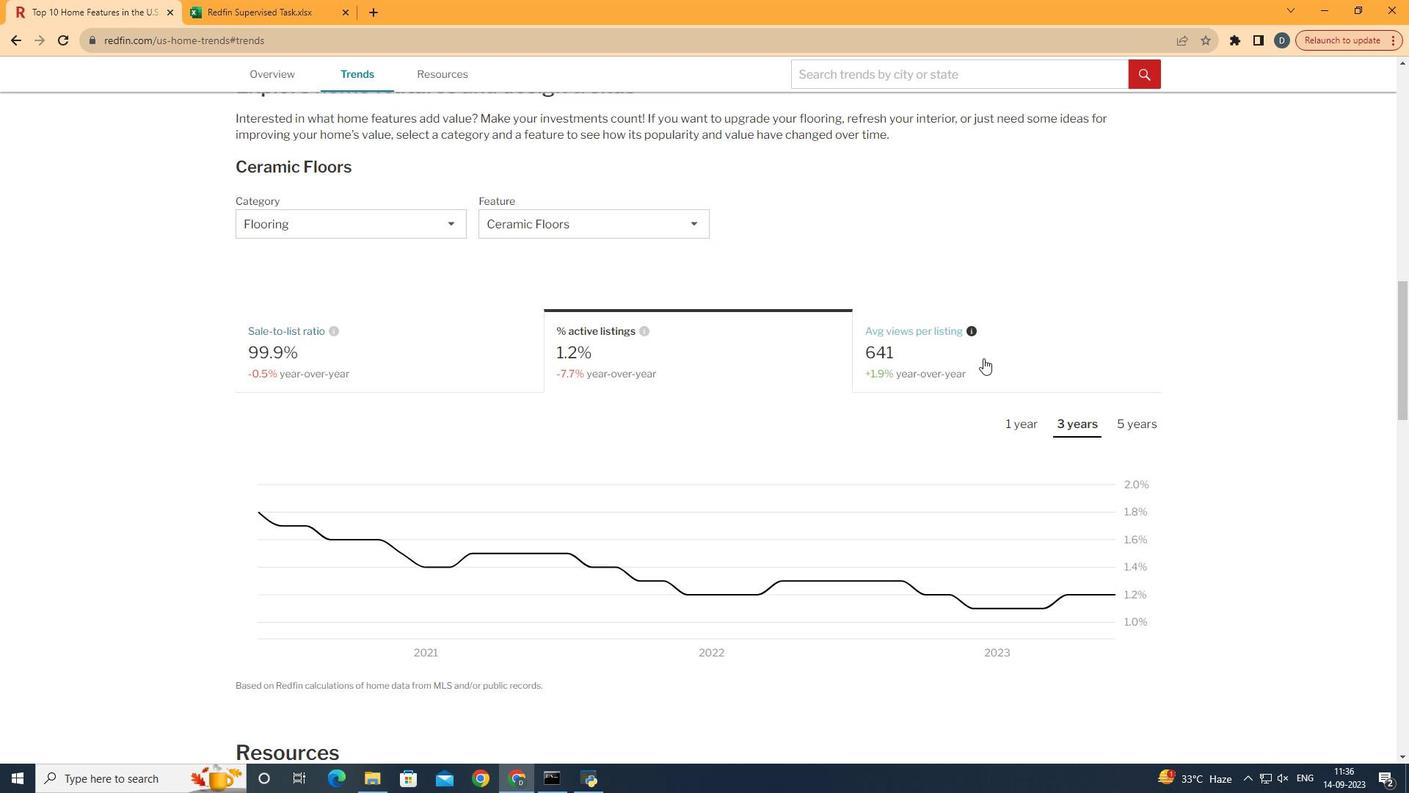 
Action: Mouse scrolled (962, 373) with delta (0, 0)
Screenshot: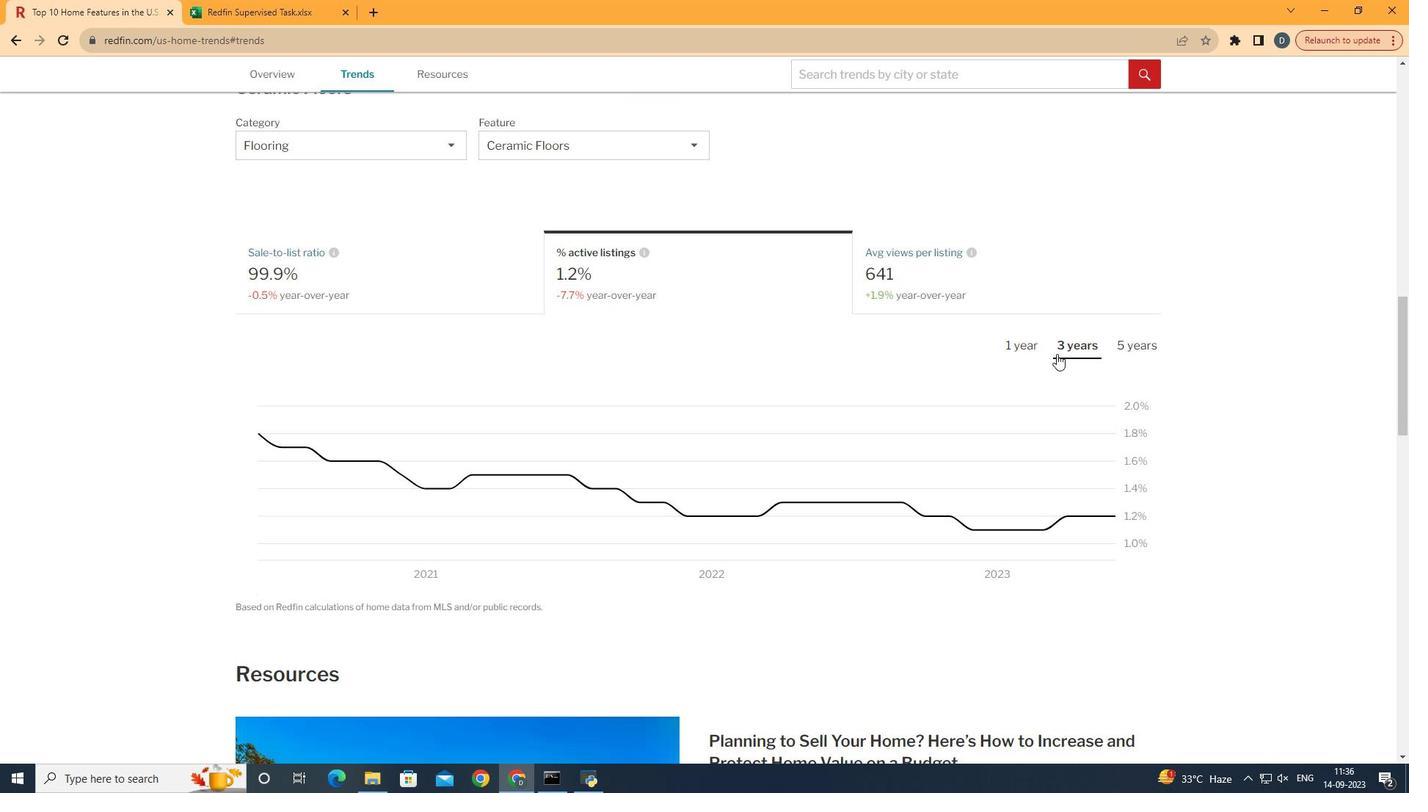 
Action: Mouse scrolled (962, 373) with delta (0, 0)
Screenshot: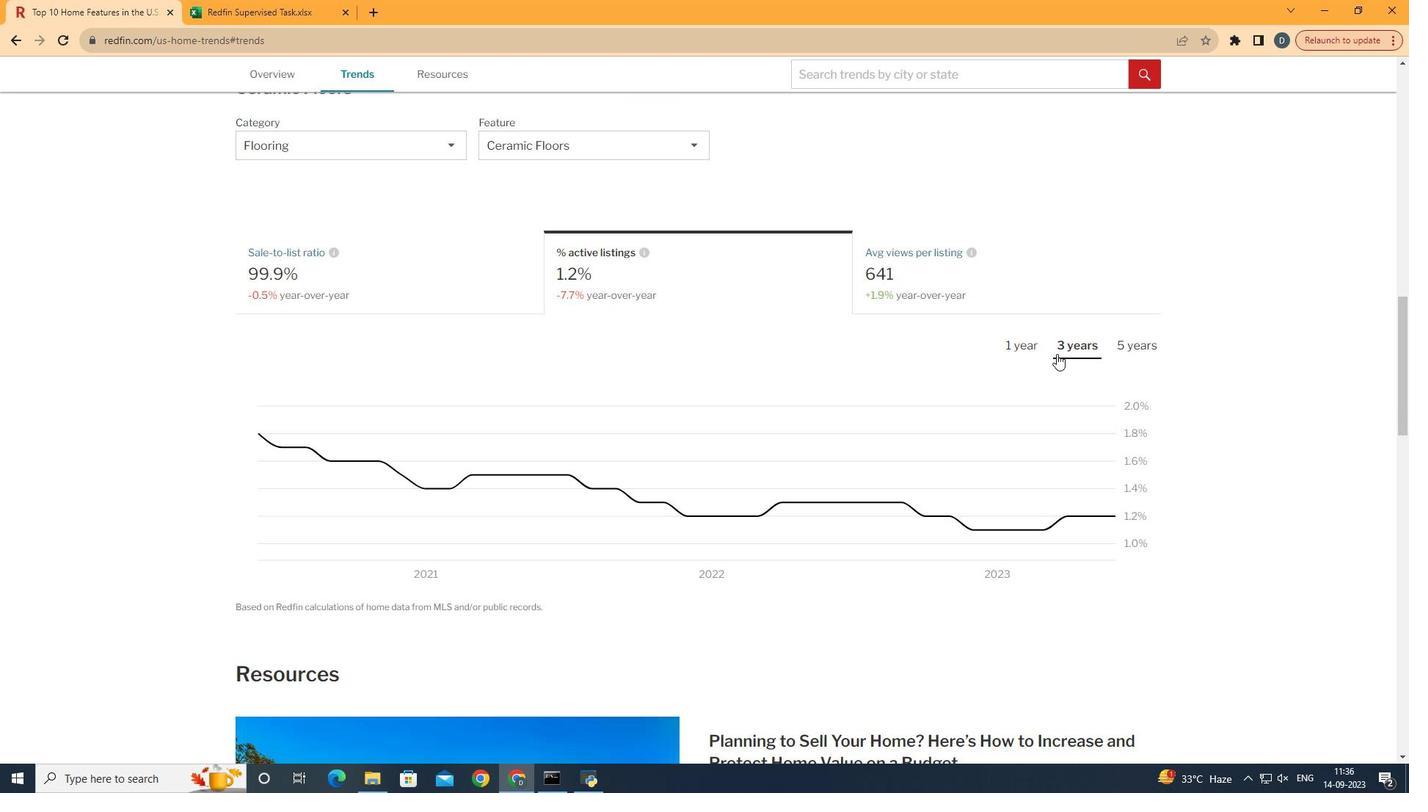 
Action: Mouse scrolled (962, 373) with delta (0, 0)
Screenshot: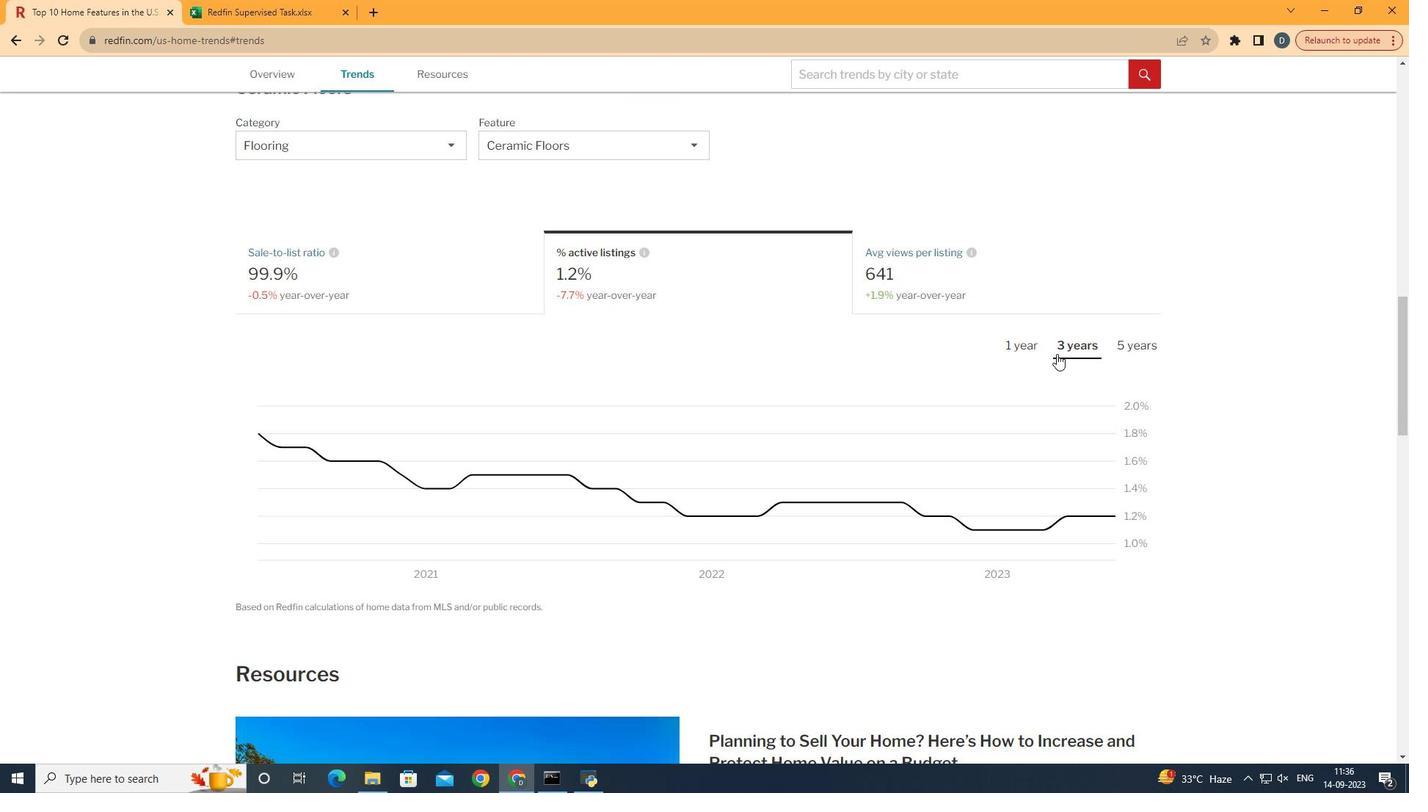 
Action: Mouse moved to (1162, 355)
Screenshot: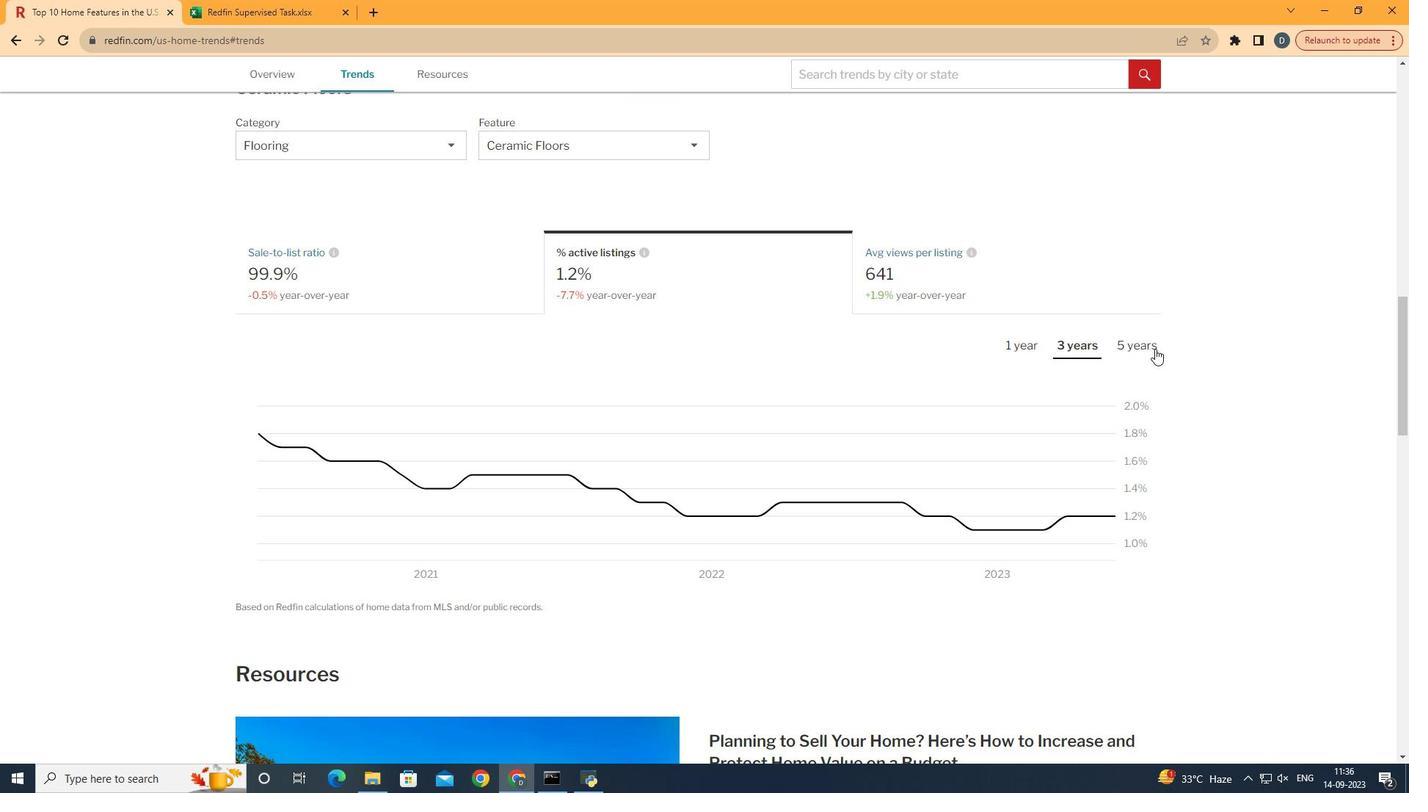 
Action: Mouse pressed left at (1162, 355)
Screenshot: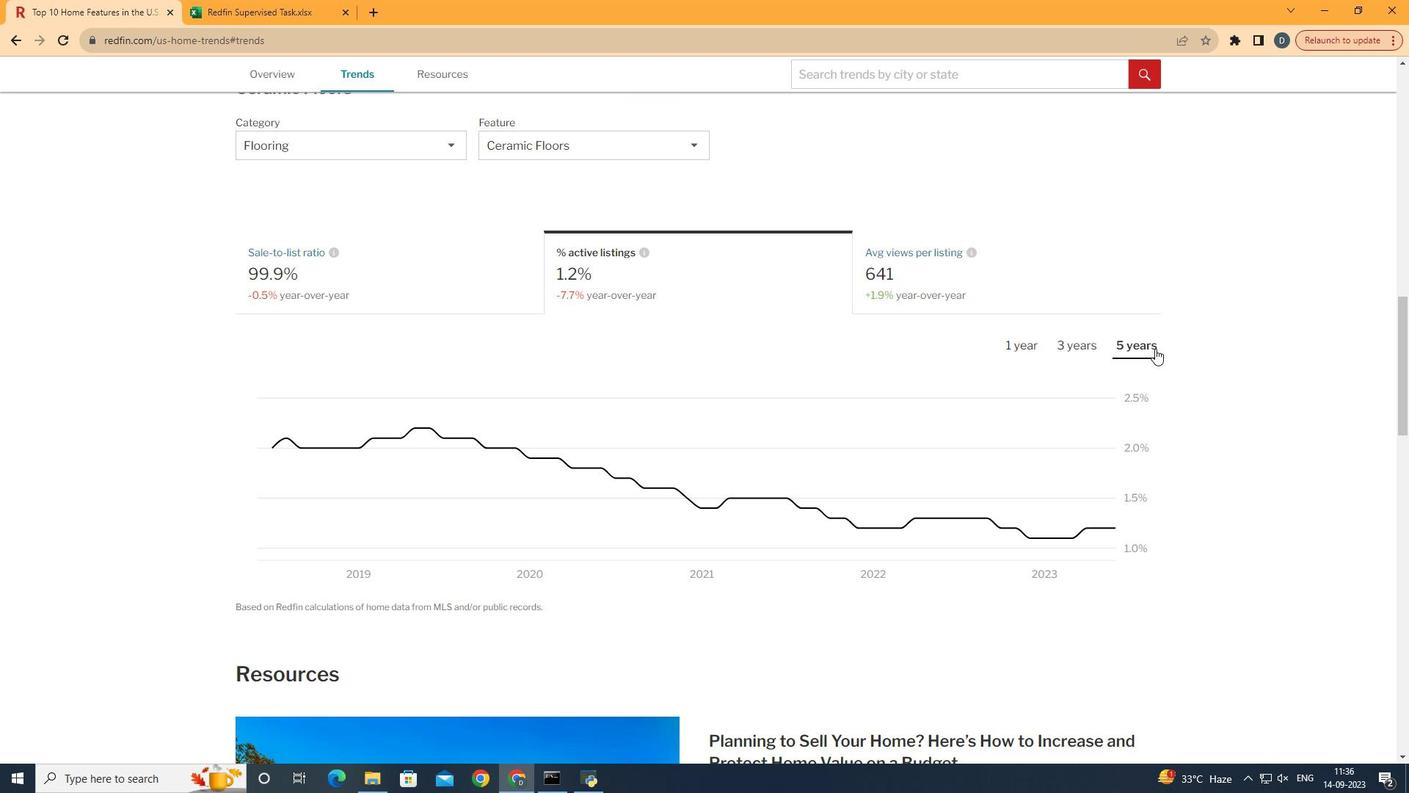 
Action: Mouse moved to (1167, 353)
Screenshot: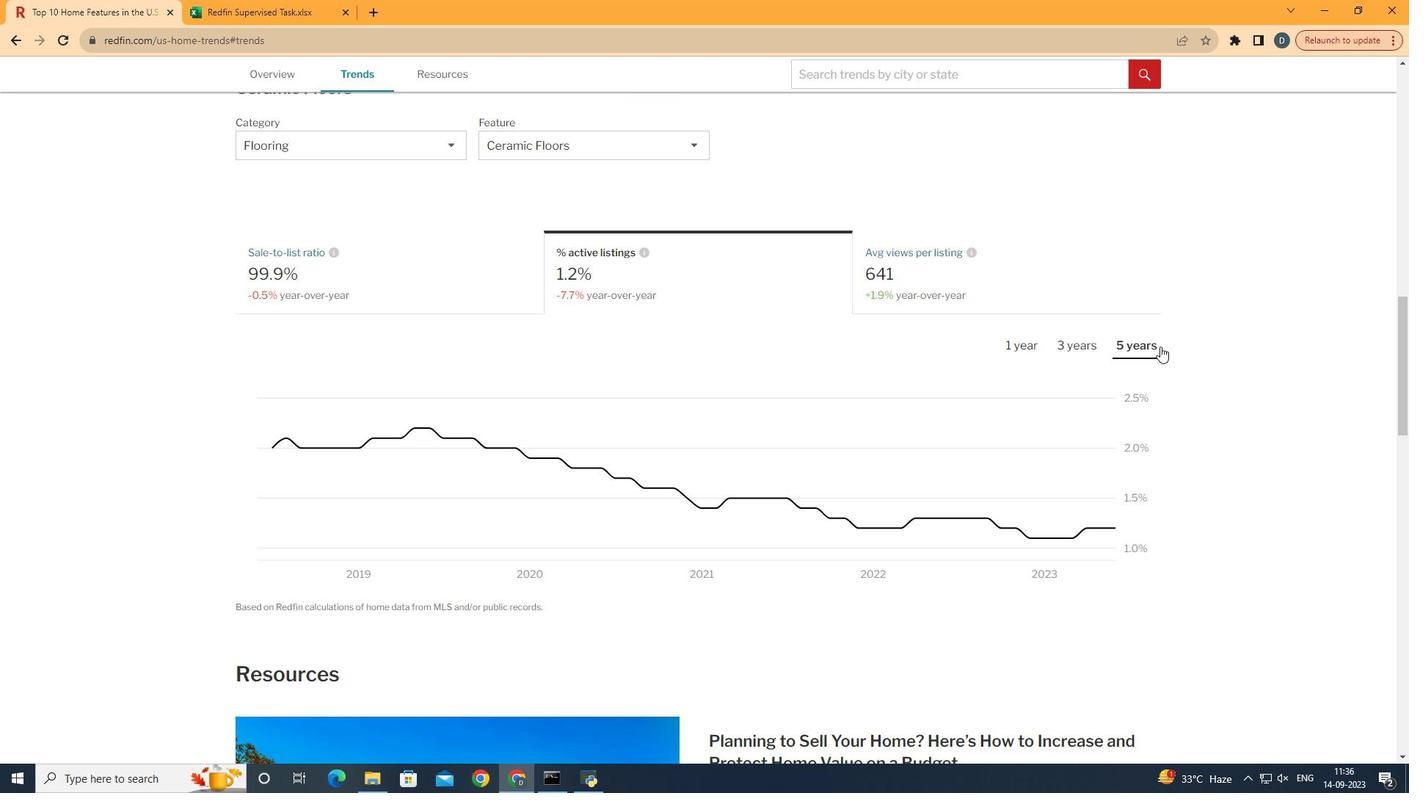 
